 Task: In the  document effectivecs.odt Share this file with 'softage.6@softage.net' Make a copy of the file 'without changing the auto name' Delete the  copy of the file
Action: Mouse moved to (380, 363)
Screenshot: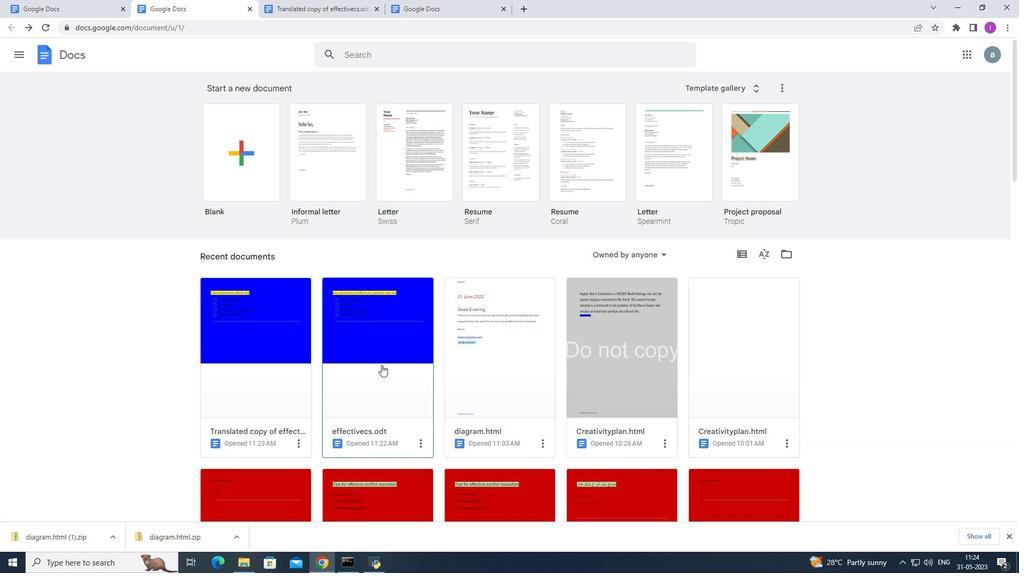 
Action: Mouse pressed left at (380, 363)
Screenshot: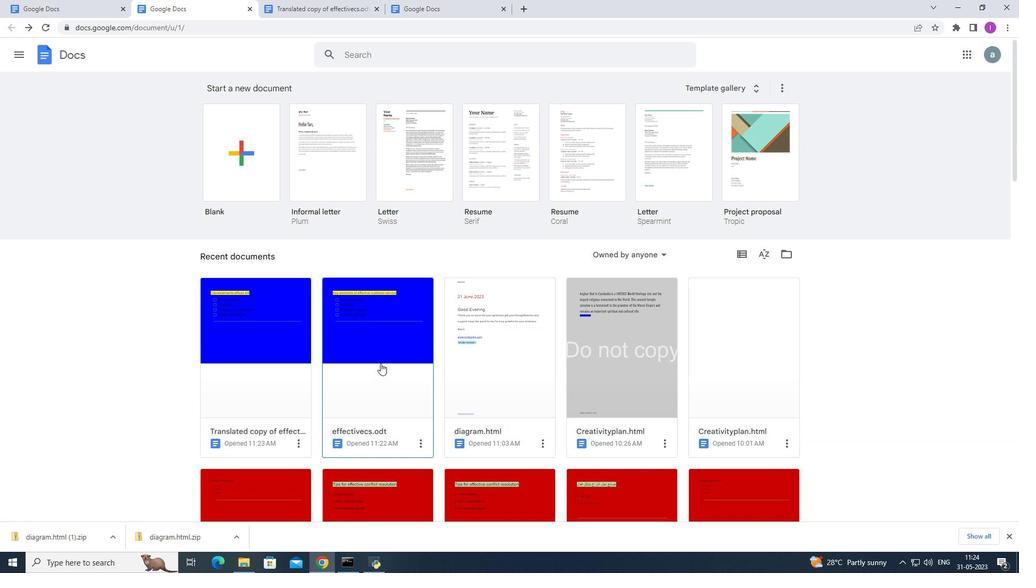 
Action: Mouse moved to (11, 25)
Screenshot: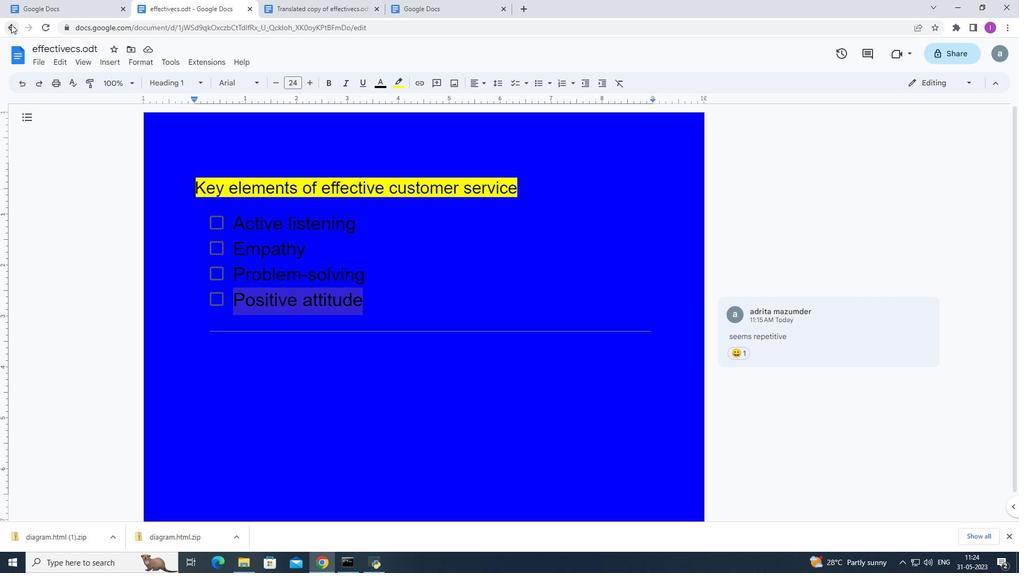 
Action: Mouse pressed left at (11, 25)
Screenshot: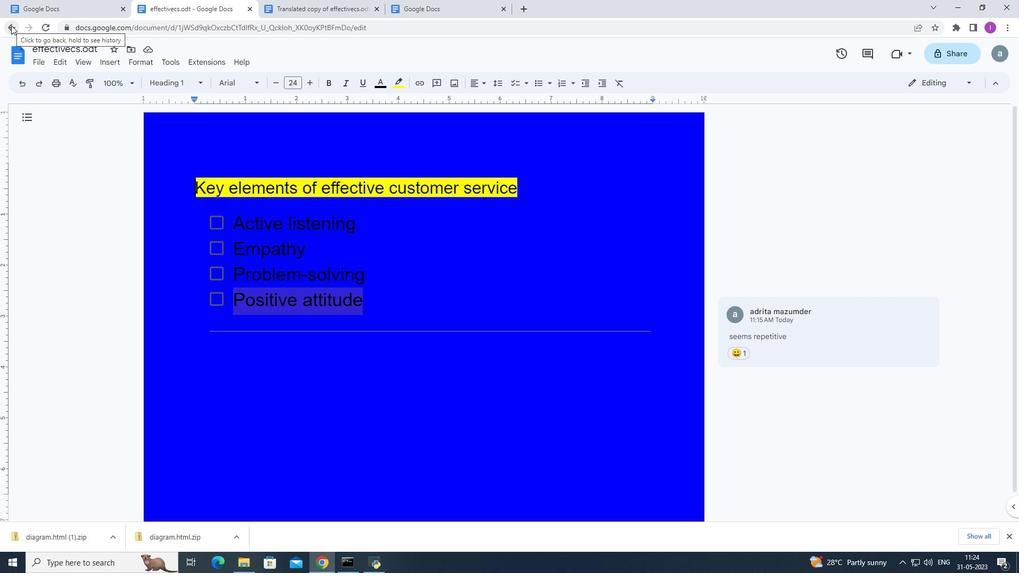 
Action: Mouse moved to (290, 351)
Screenshot: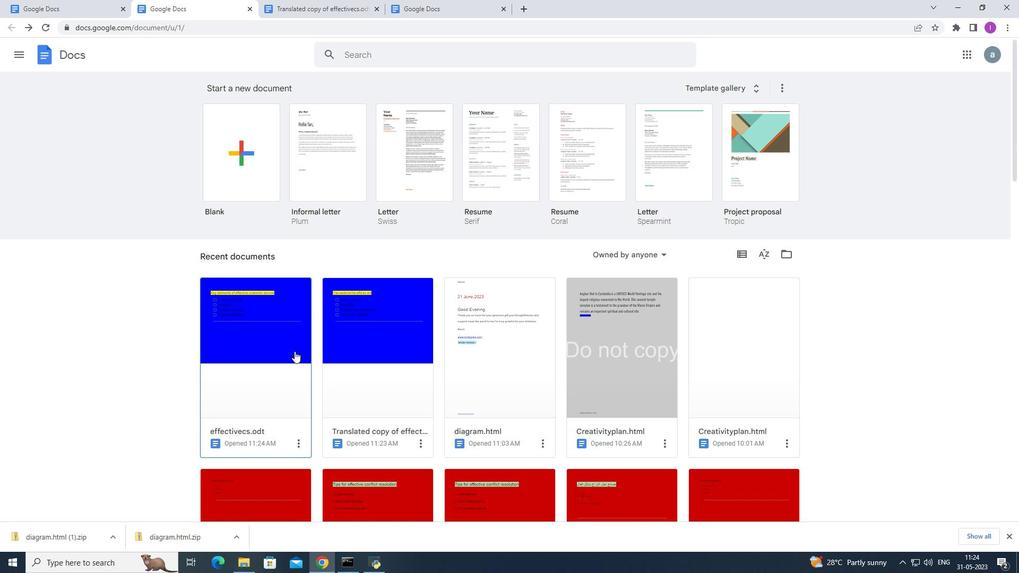 
Action: Mouse pressed left at (290, 351)
Screenshot: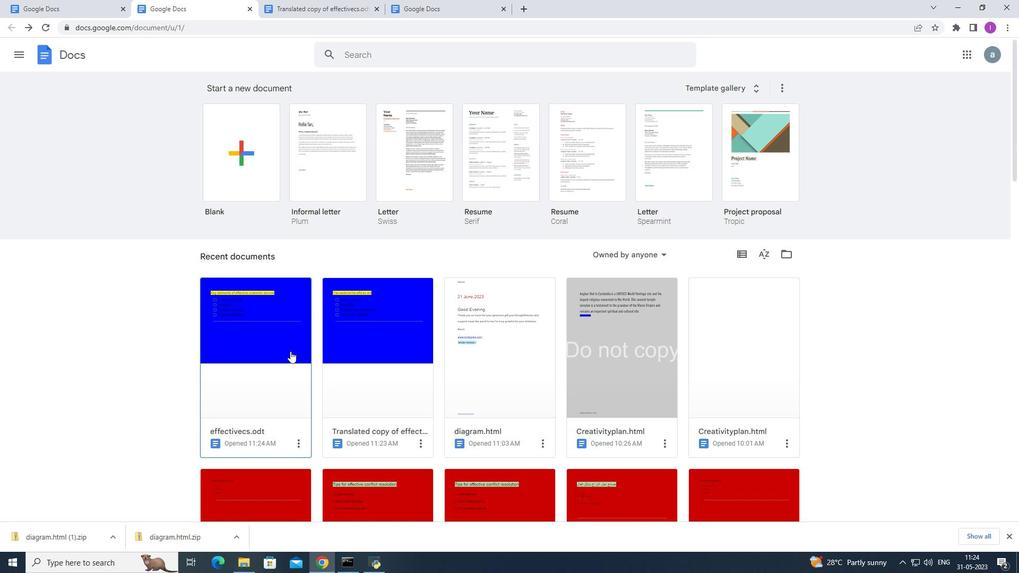 
Action: Mouse moved to (39, 60)
Screenshot: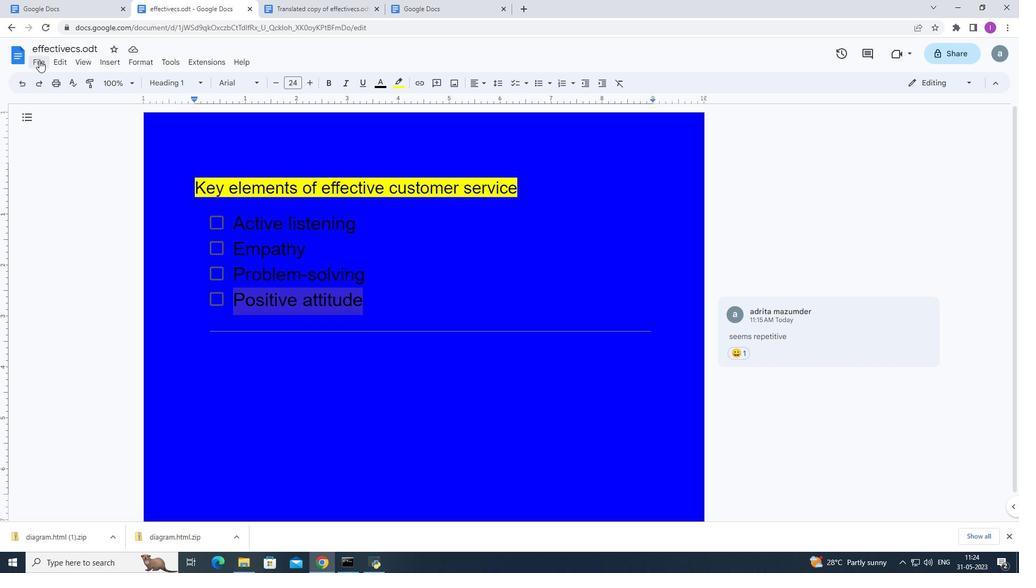 
Action: Mouse pressed left at (39, 60)
Screenshot: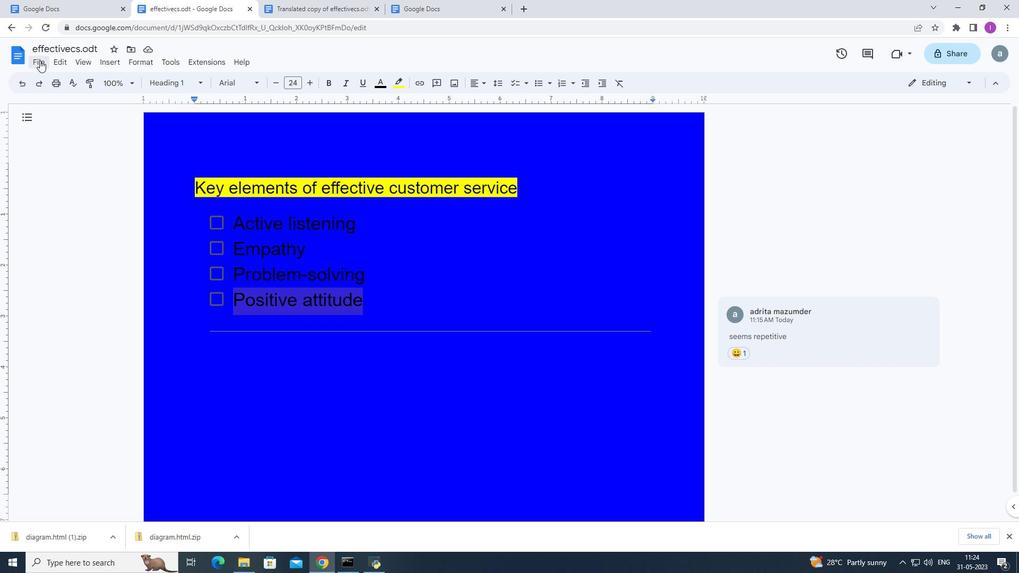 
Action: Mouse moved to (230, 142)
Screenshot: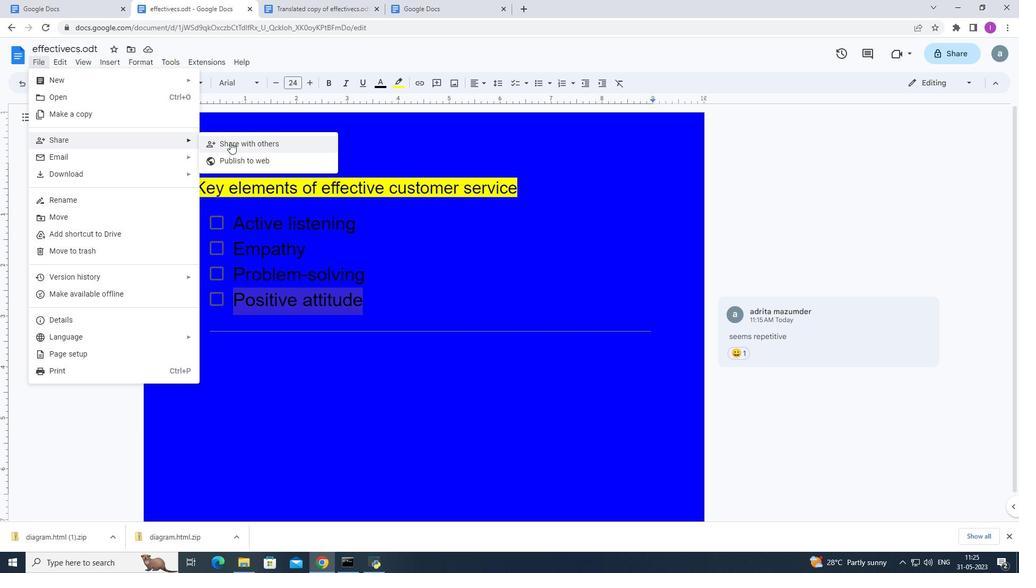 
Action: Mouse pressed left at (230, 142)
Screenshot: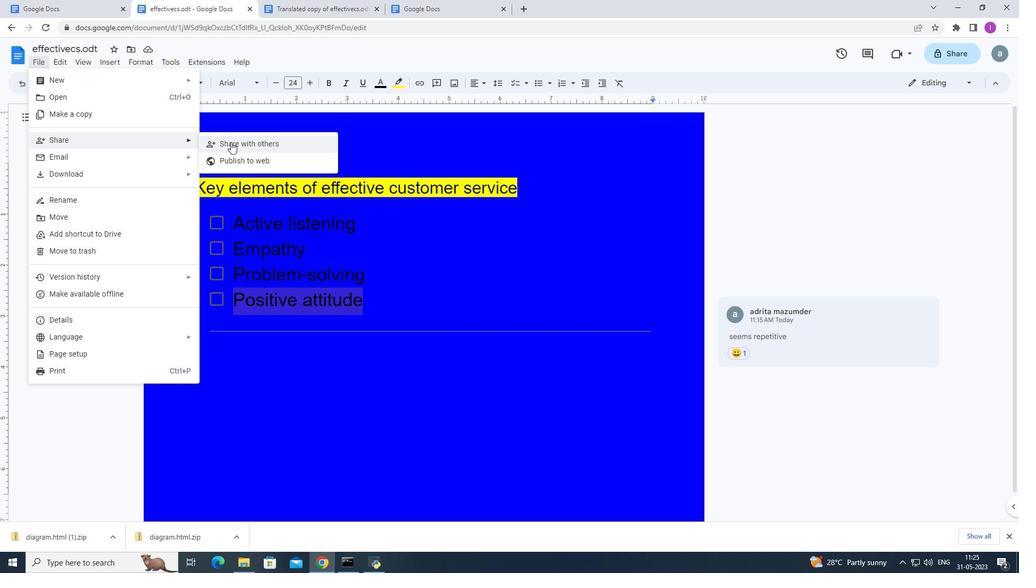 
Action: Mouse moved to (450, 227)
Screenshot: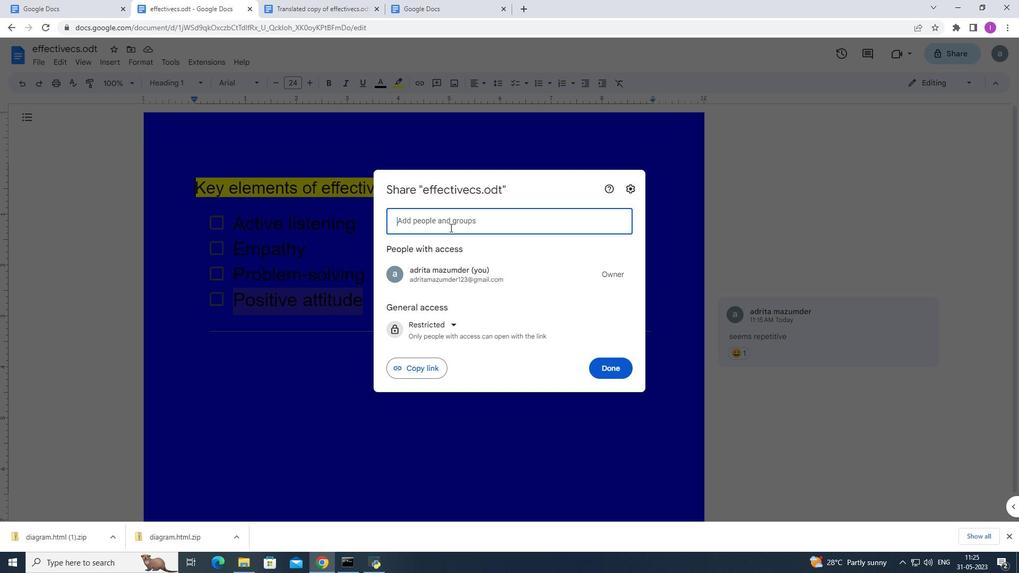 
Action: Key pressed so
Screenshot: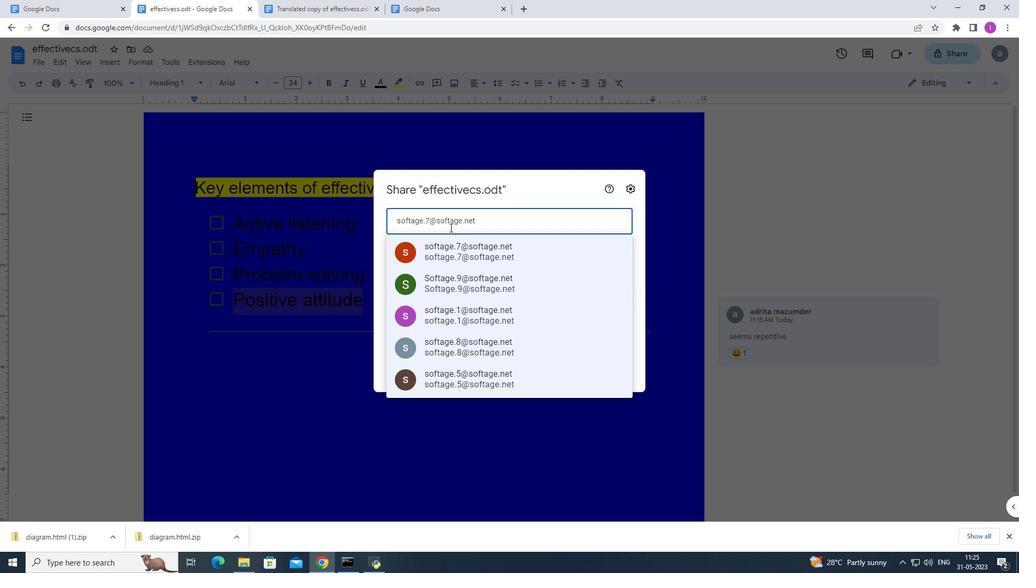 
Action: Mouse moved to (485, 224)
Screenshot: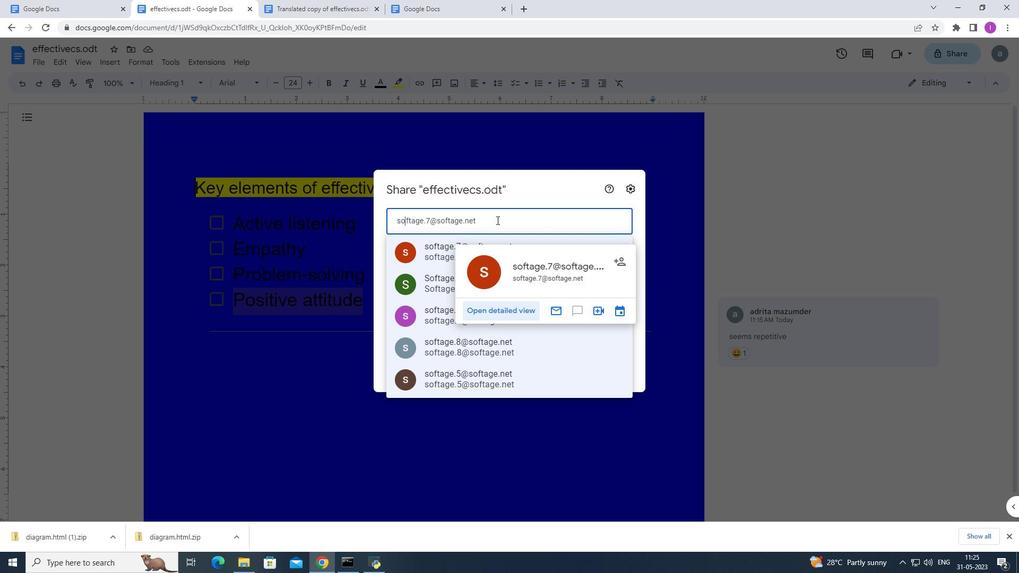 
Action: Mouse pressed left at (485, 224)
Screenshot: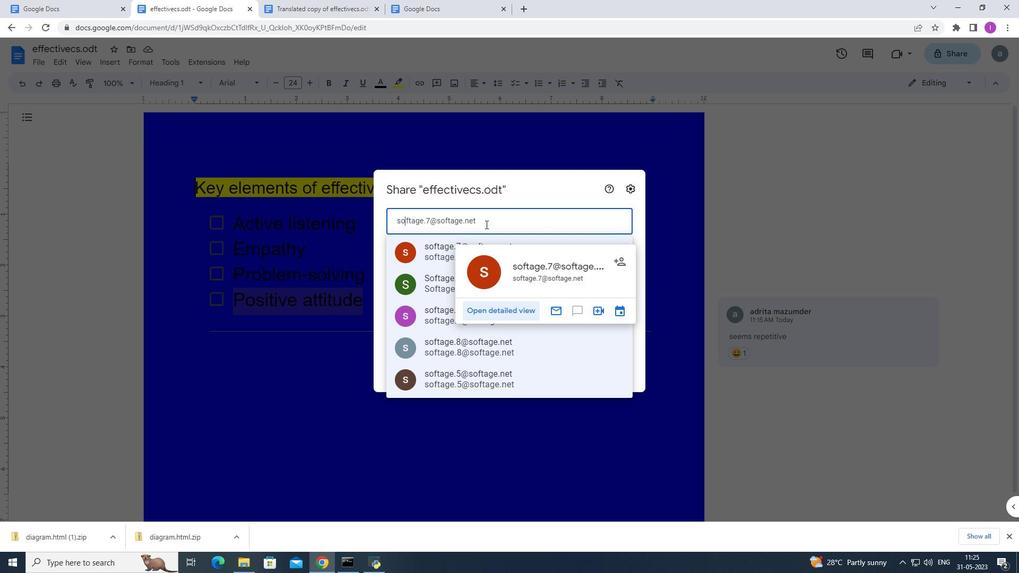
Action: Mouse moved to (484, 217)
Screenshot: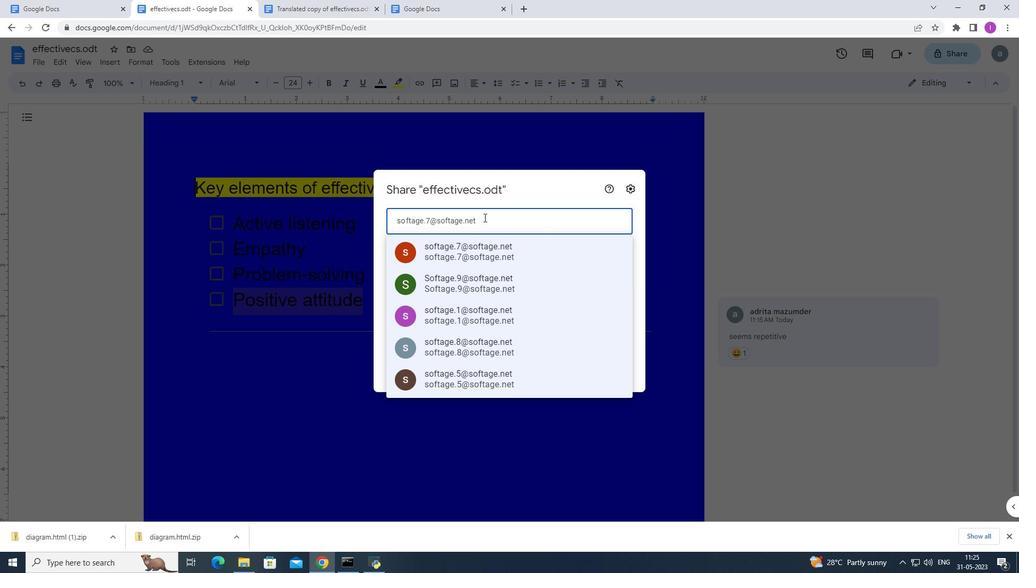 
Action: Mouse pressed left at (484, 217)
Screenshot: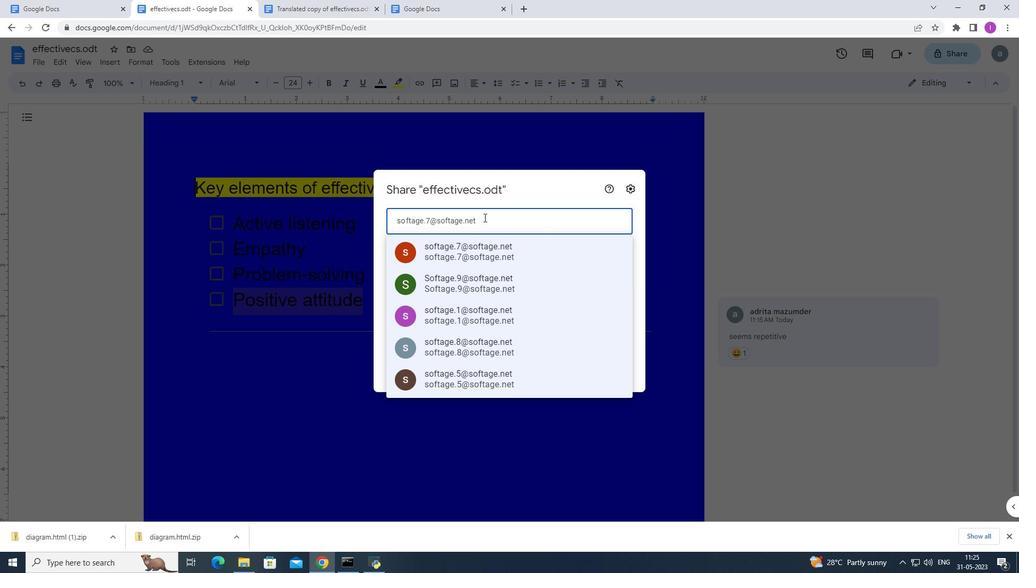 
Action: Mouse moved to (478, 217)
Screenshot: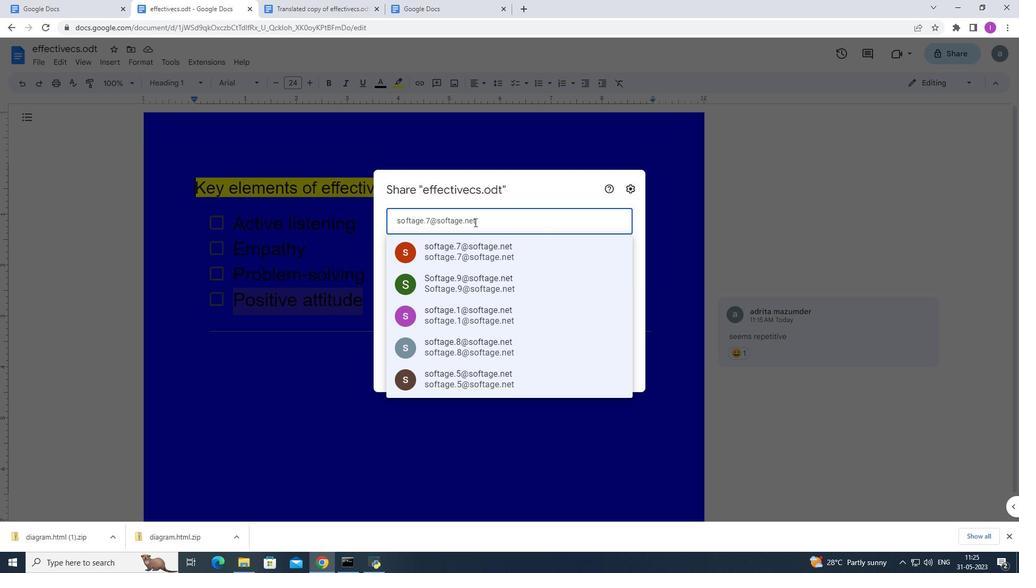 
Action: Mouse pressed left at (478, 217)
Screenshot: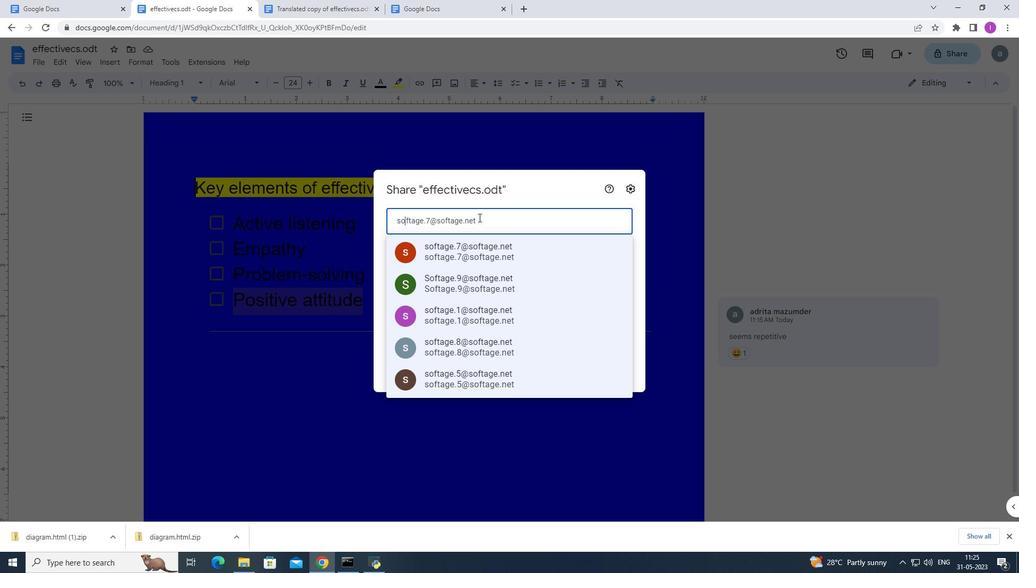 
Action: Mouse moved to (452, 220)
Screenshot: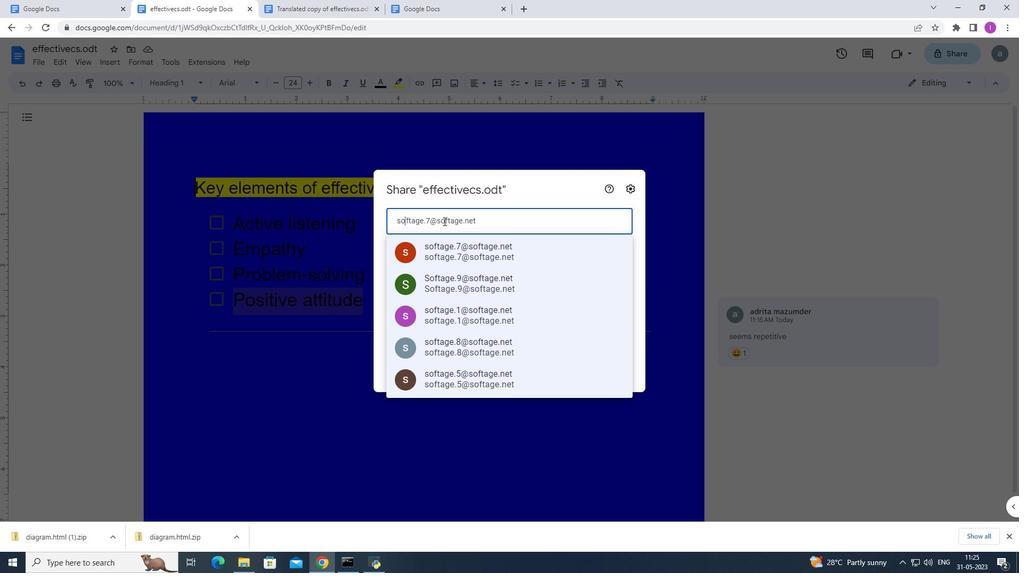 
Action: Mouse pressed left at (452, 220)
Screenshot: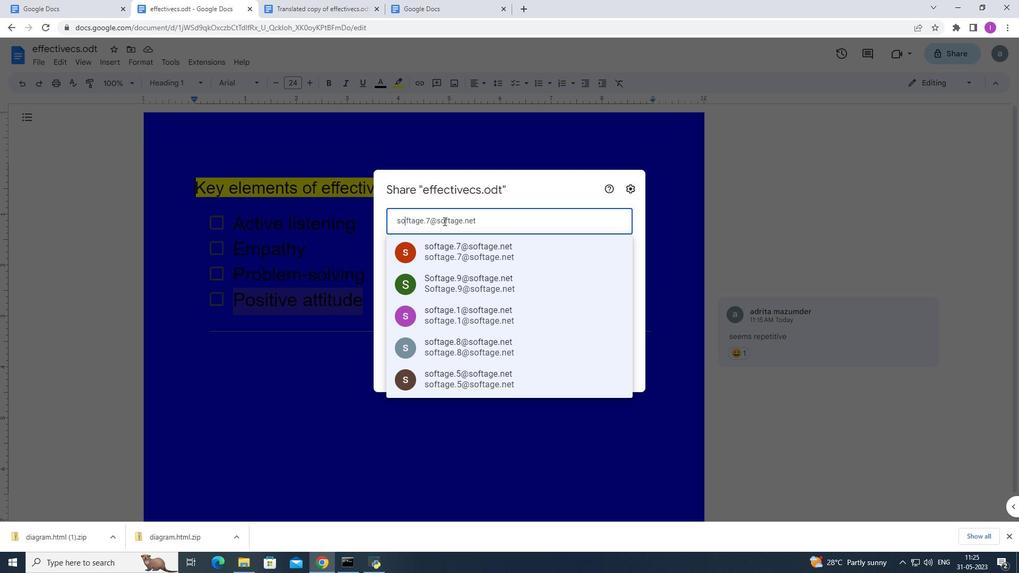 
Action: Mouse pressed left at (452, 220)
Screenshot: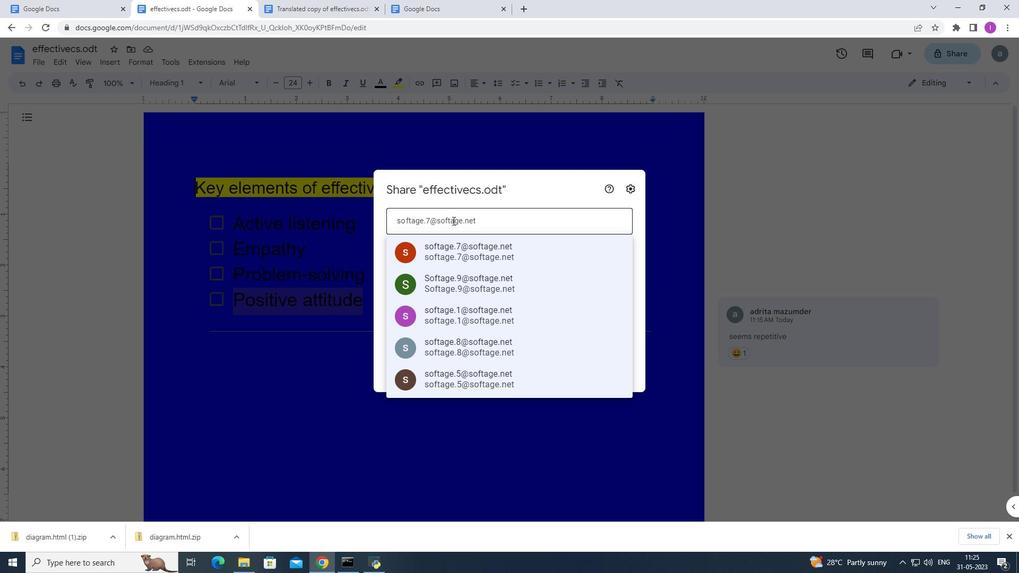 
Action: Mouse moved to (476, 219)
Screenshot: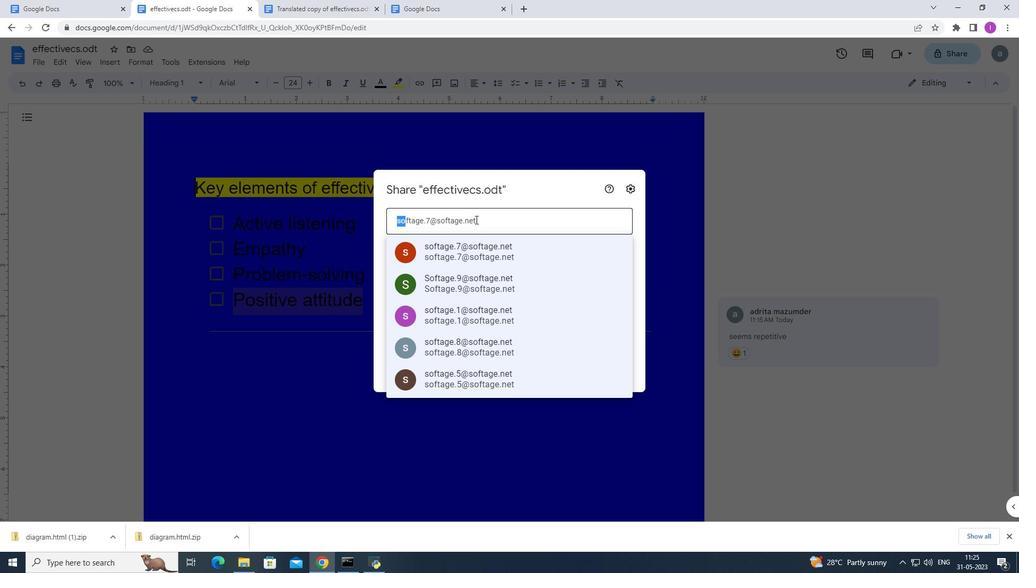 
Action: Mouse pressed left at (476, 219)
Screenshot: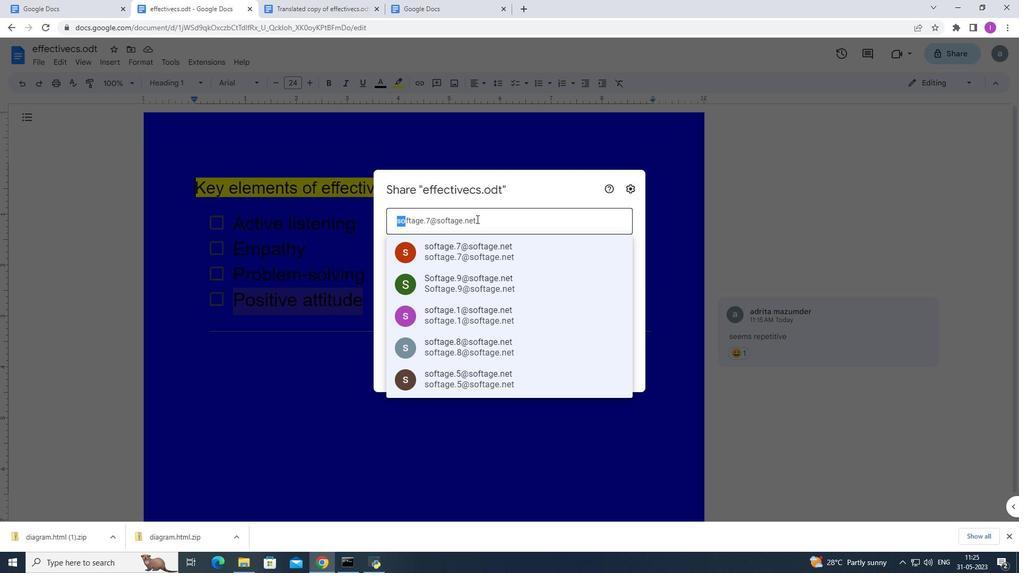 
Action: Mouse moved to (775, 233)
Screenshot: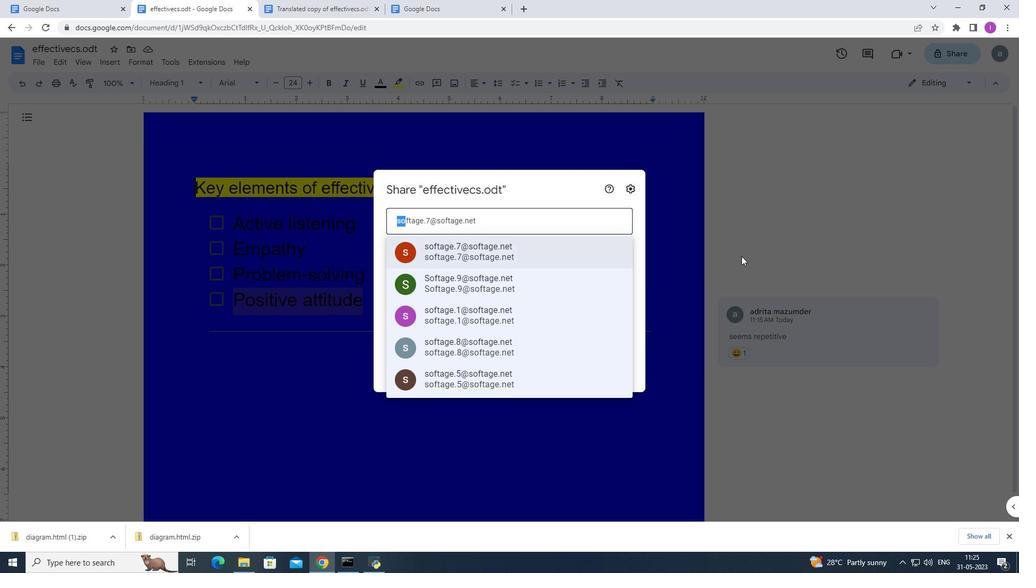 
Action: Key pressed ss
Screenshot: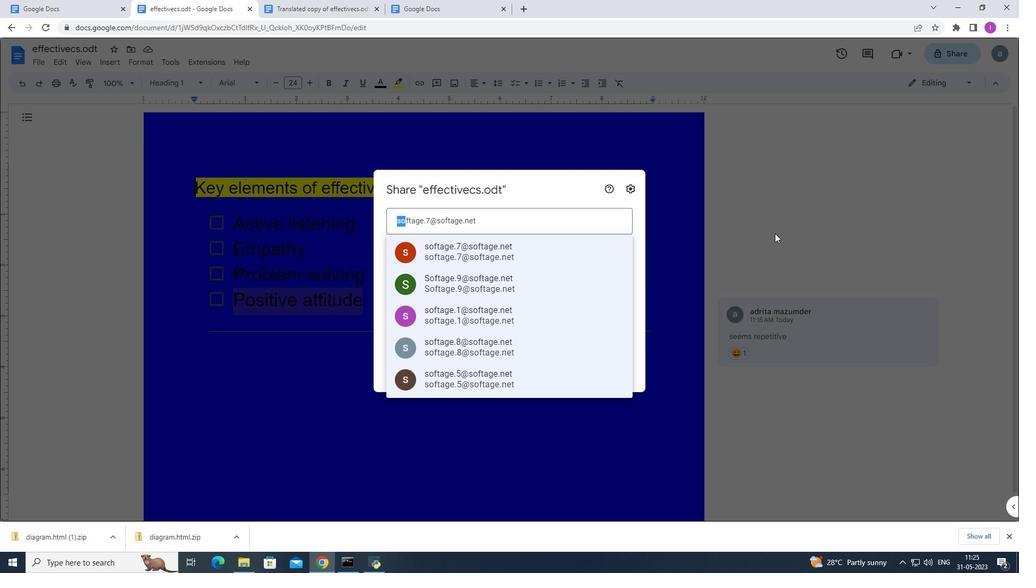 
Action: Mouse moved to (483, 218)
Screenshot: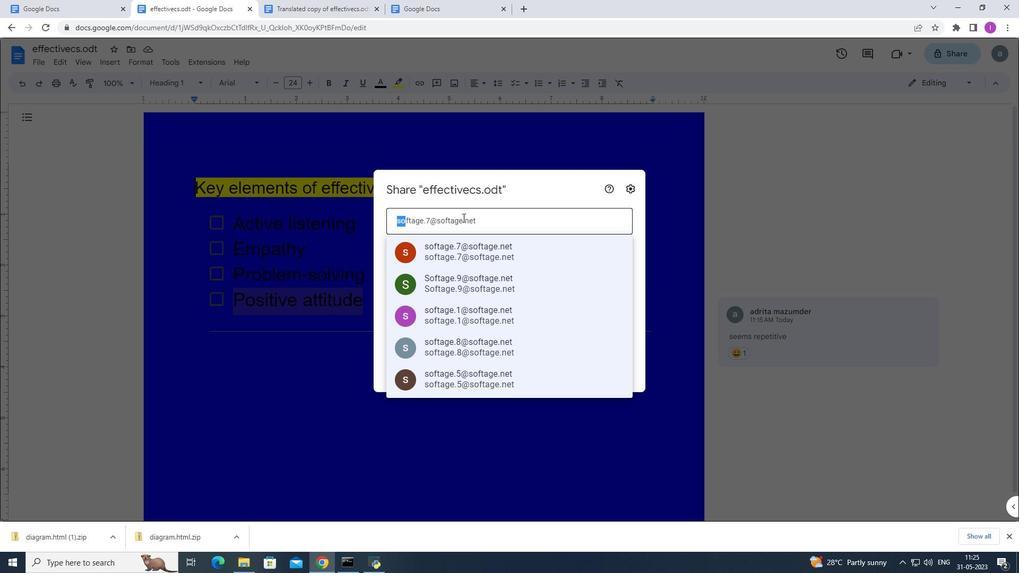 
Action: Mouse pressed left at (483, 218)
Screenshot: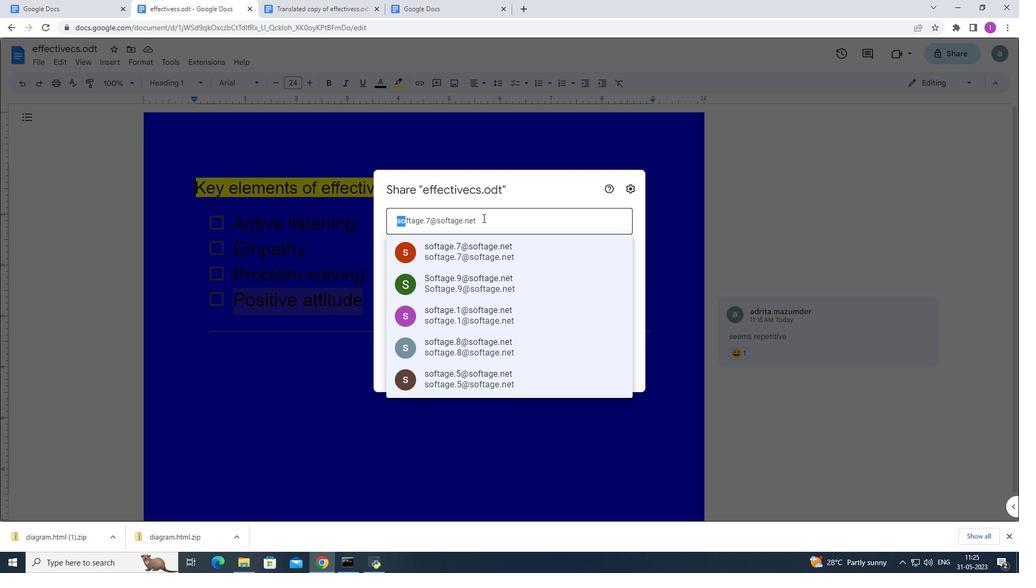 
Action: Mouse moved to (462, 220)
Screenshot: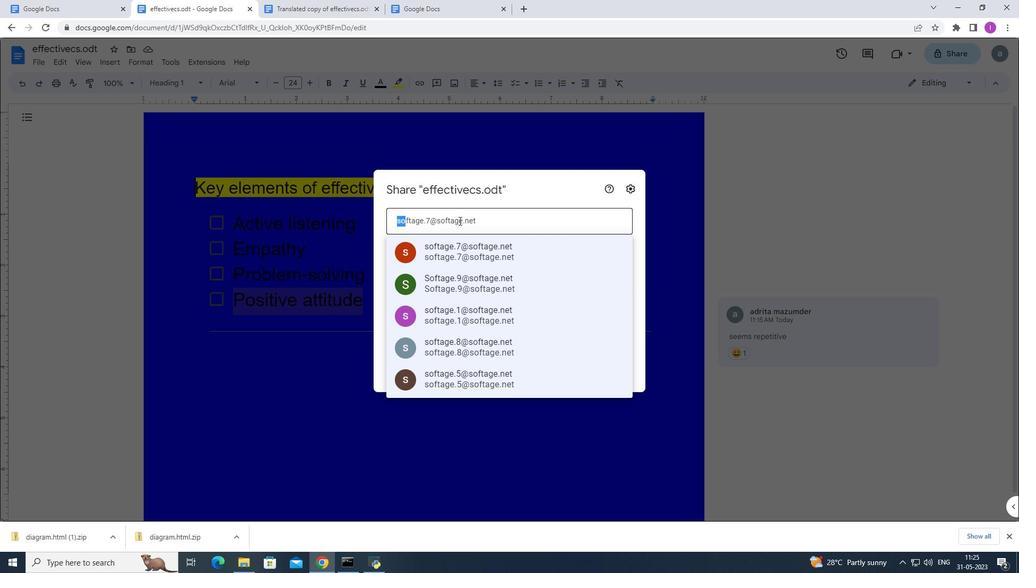 
Action: Mouse pressed left at (462, 220)
Screenshot: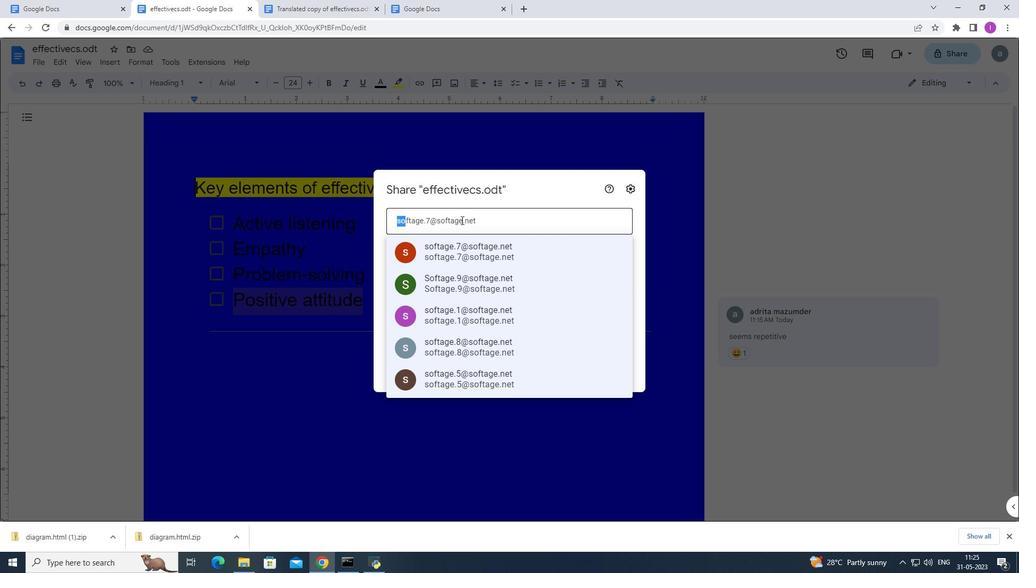 
Action: Mouse pressed left at (462, 220)
Screenshot: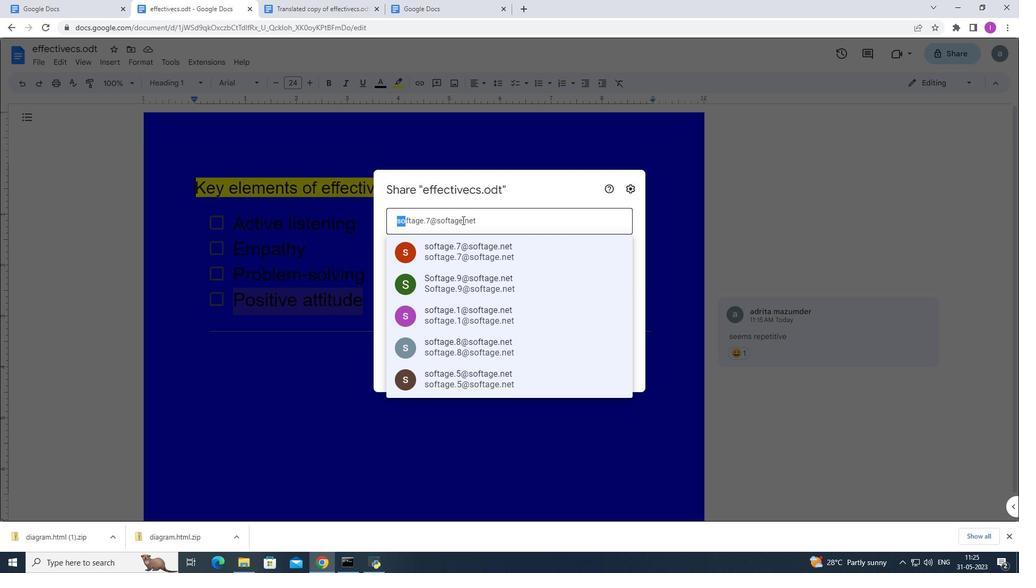 
Action: Mouse moved to (484, 220)
Screenshot: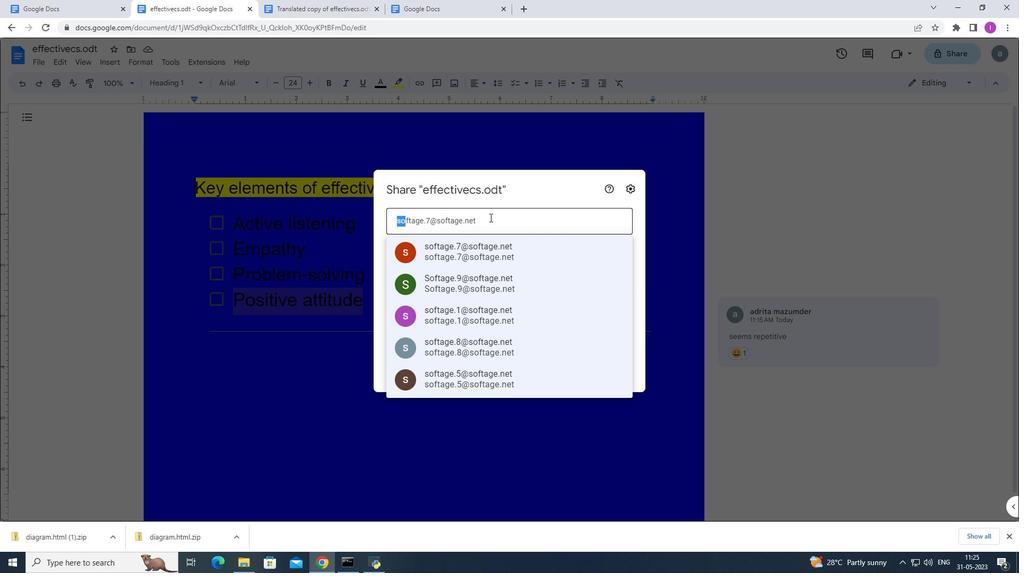 
Action: Mouse pressed left at (484, 220)
Screenshot: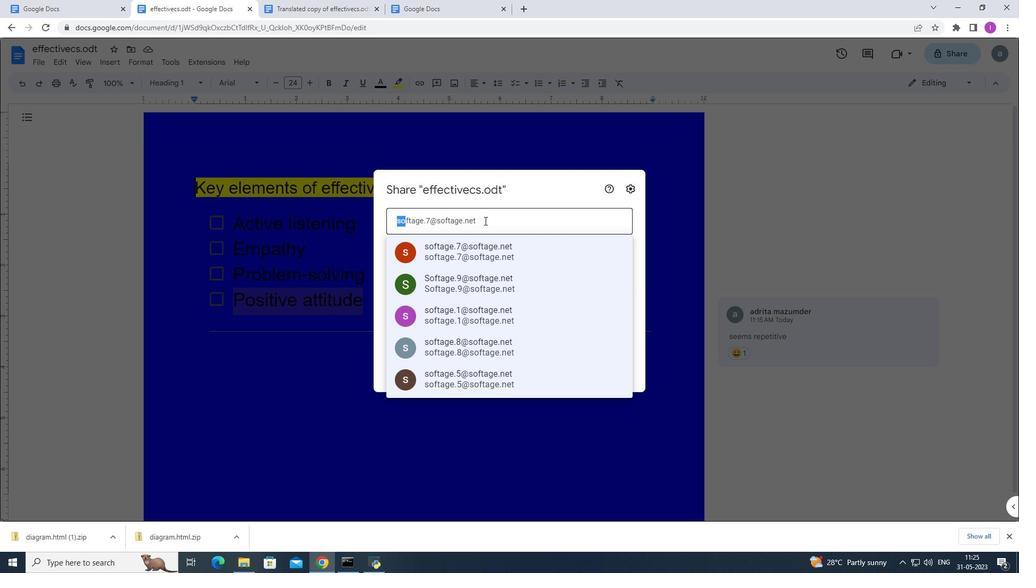 
Action: Mouse pressed left at (484, 220)
Screenshot: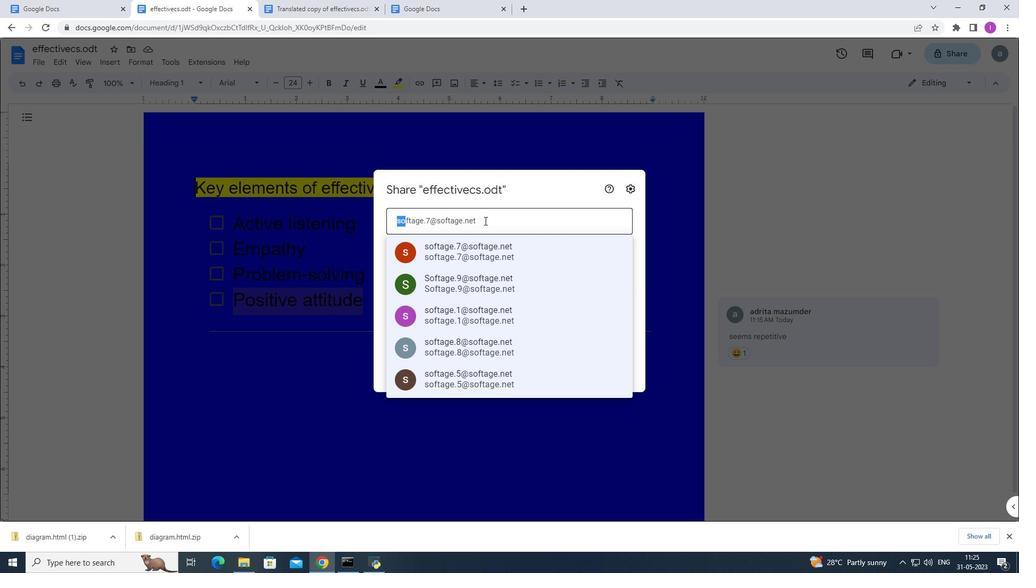 
Action: Mouse moved to (482, 221)
Screenshot: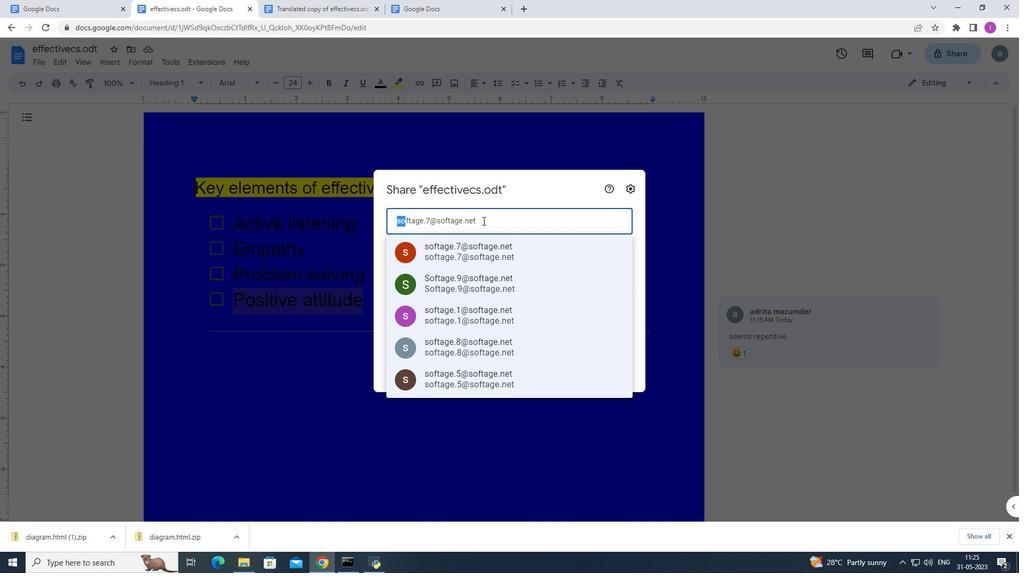 
Action: Mouse pressed left at (482, 221)
Screenshot: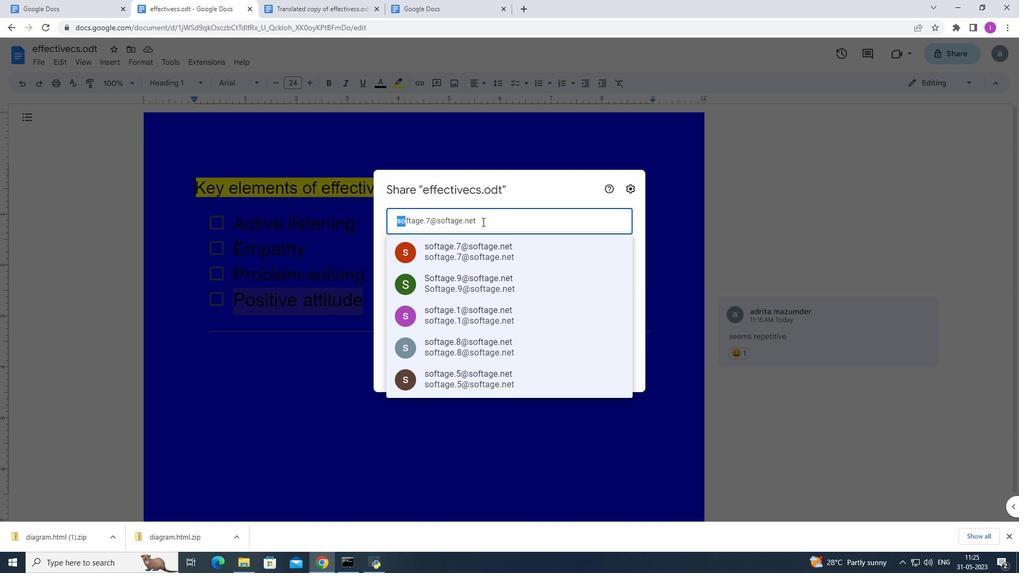 
Action: Mouse moved to (415, 219)
Screenshot: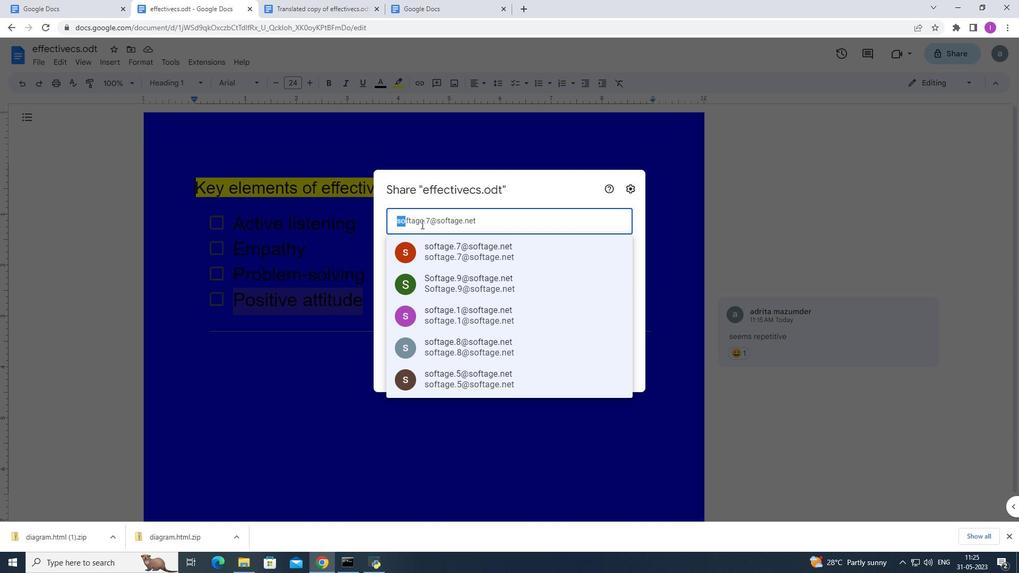 
Action: Mouse pressed left at (415, 219)
Screenshot: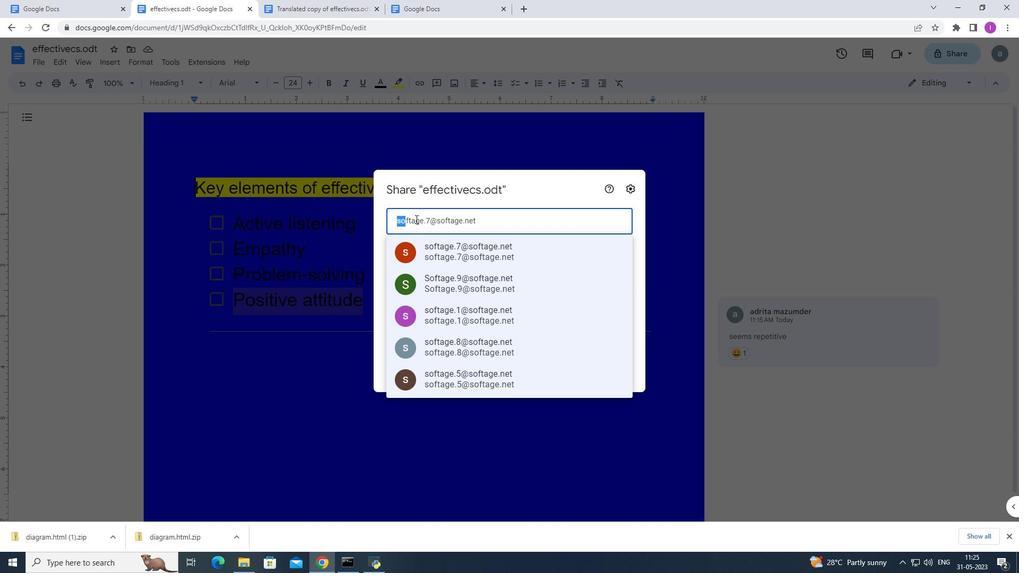 
Action: Mouse moved to (474, 219)
Screenshot: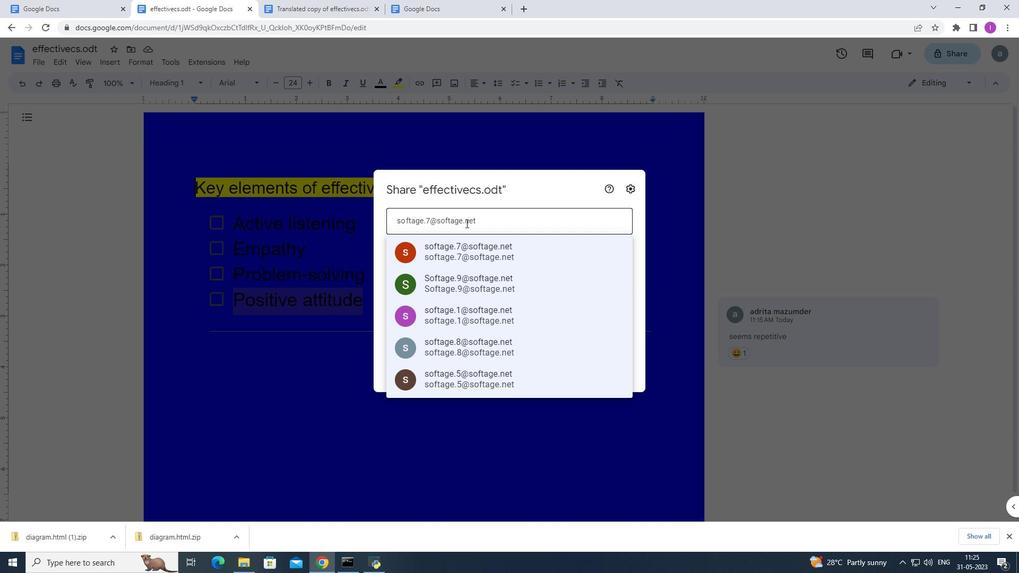 
Action: Mouse pressed left at (474, 219)
Screenshot: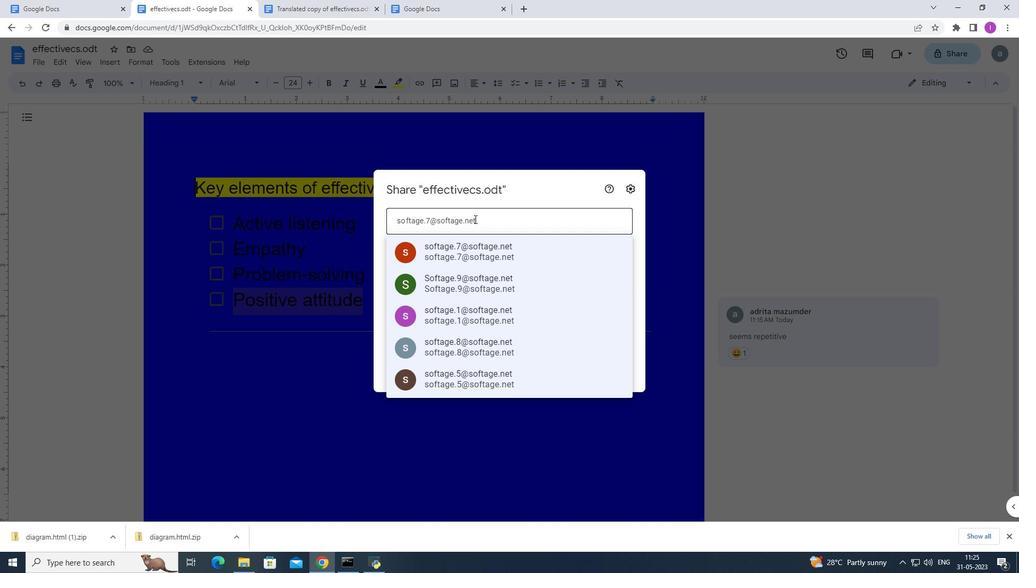 
Action: Mouse pressed left at (474, 219)
Screenshot: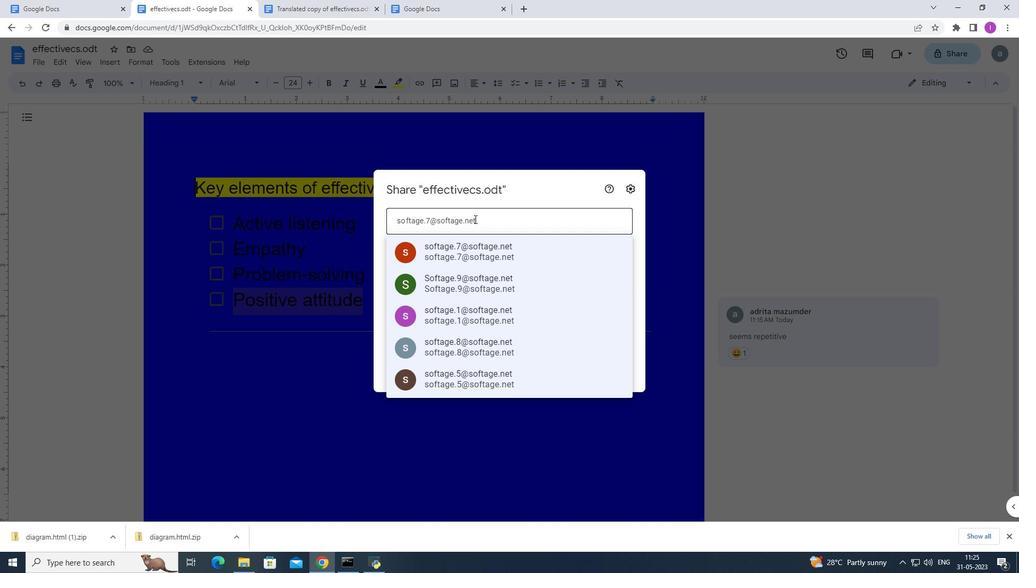
Action: Mouse moved to (492, 218)
Screenshot: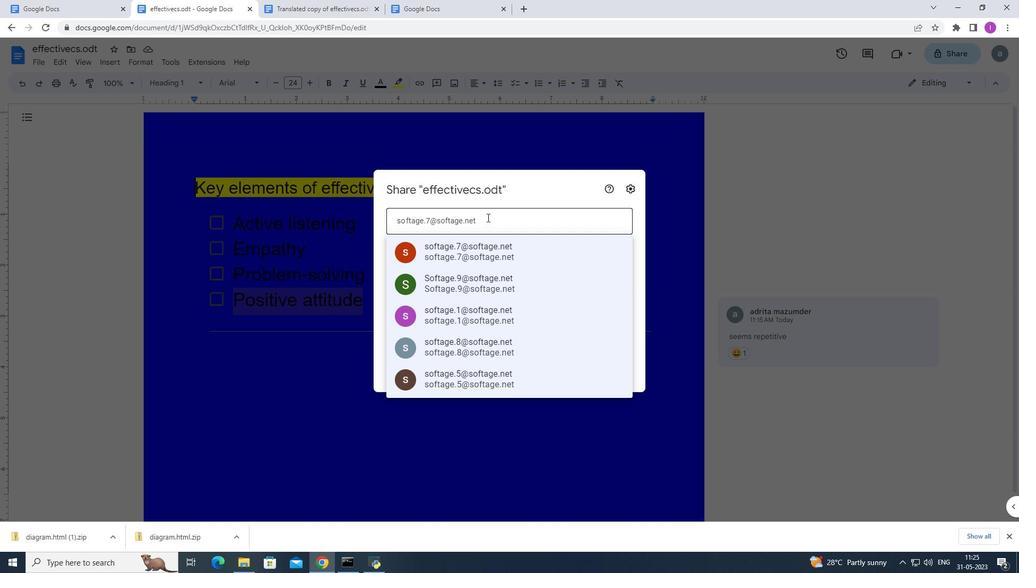 
Action: Key pressed s
Screenshot: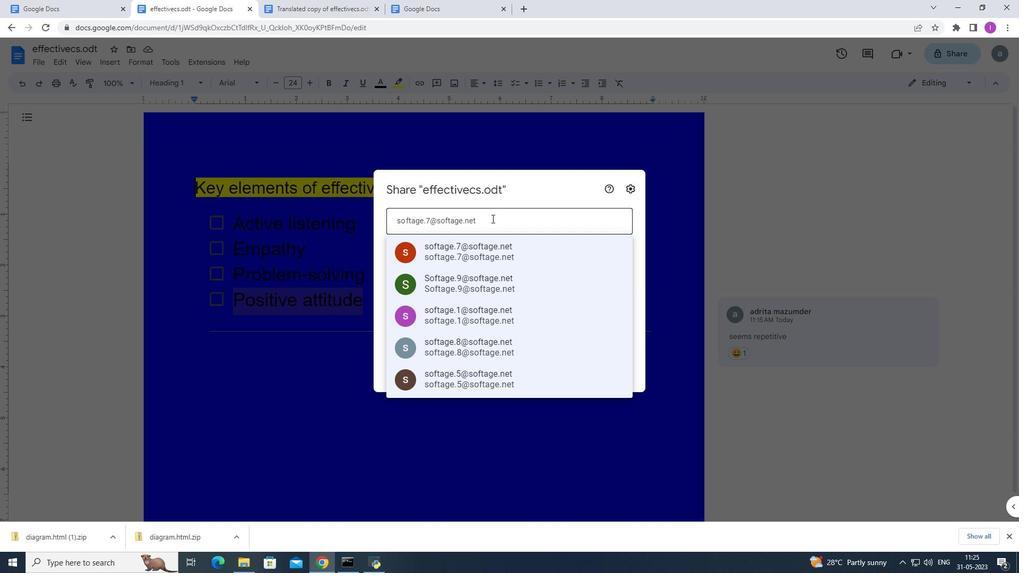 
Action: Mouse moved to (518, 269)
Screenshot: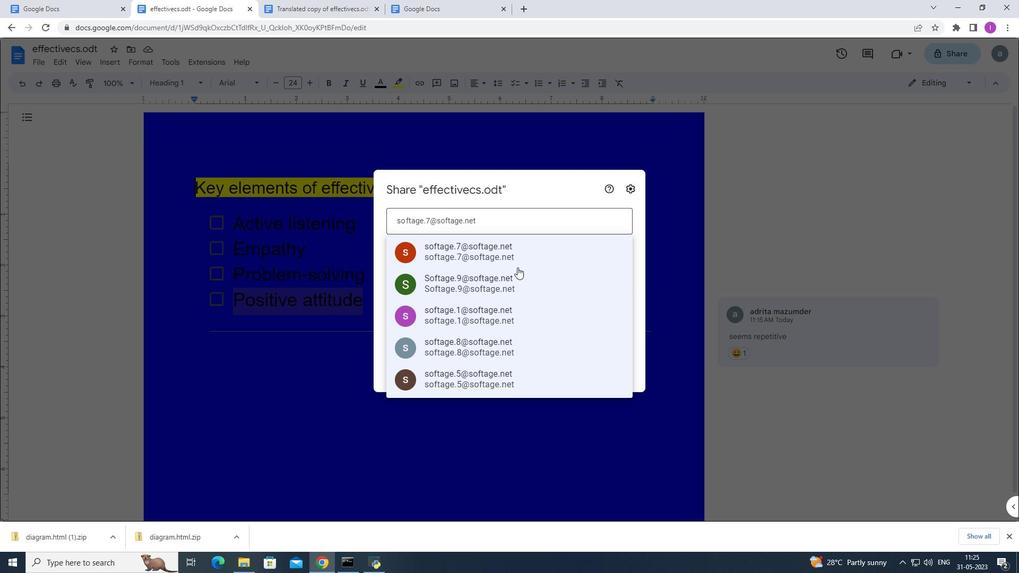 
Action: Mouse scrolled (518, 268) with delta (0, 0)
Screenshot: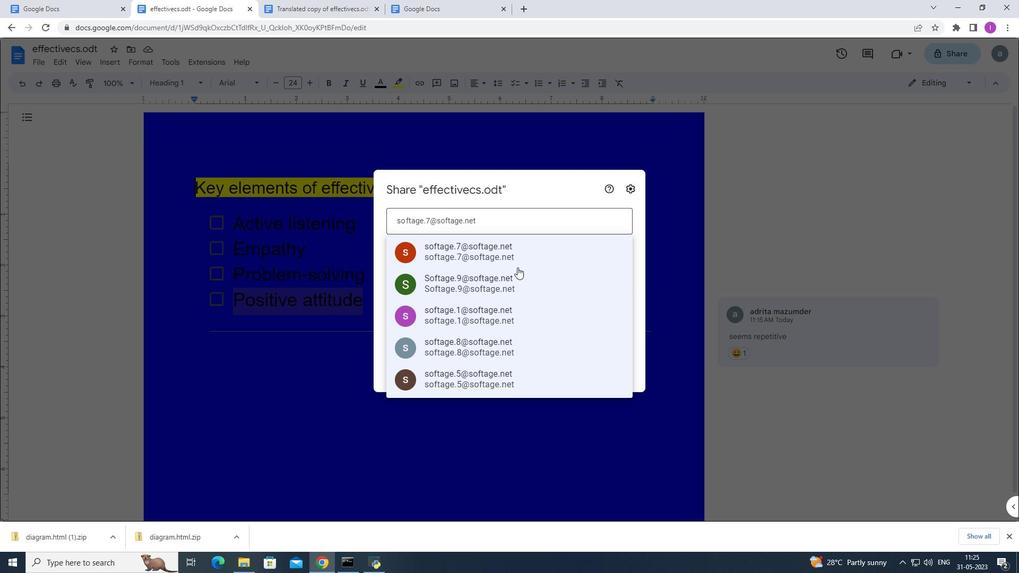 
Action: Mouse moved to (519, 270)
Screenshot: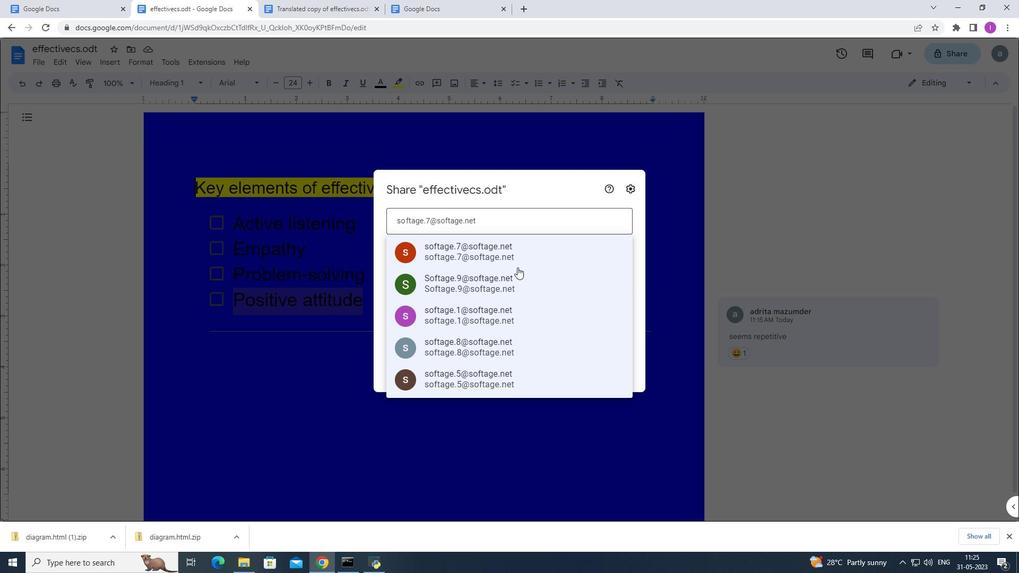 
Action: Mouse scrolled (519, 269) with delta (0, 0)
Screenshot: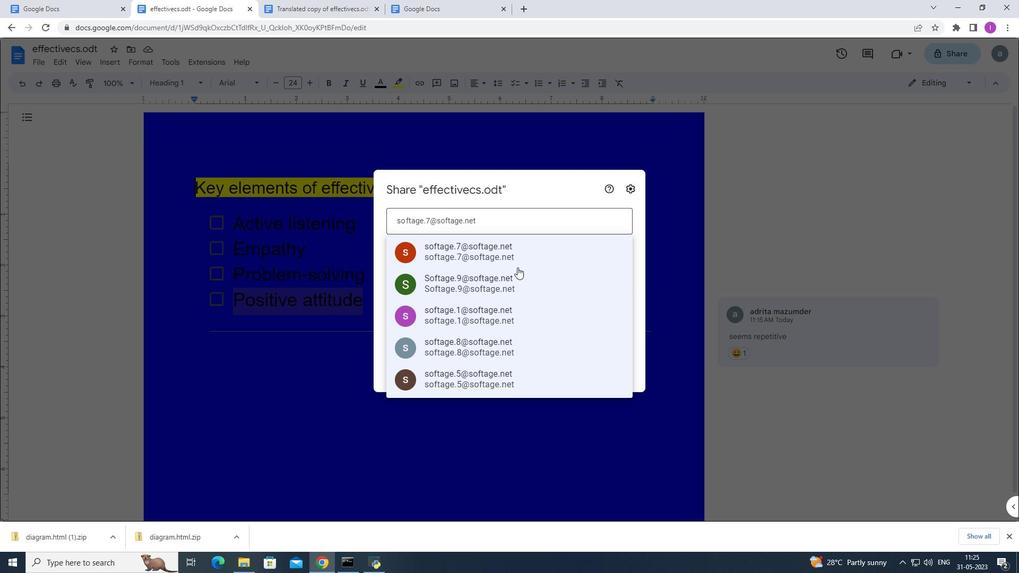 
Action: Mouse moved to (480, 224)
Screenshot: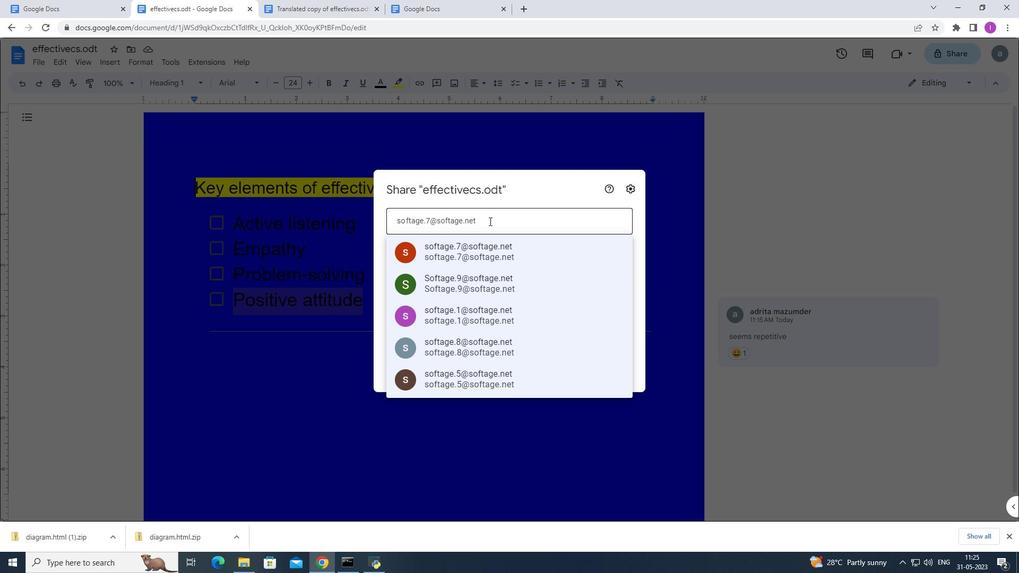 
Action: Mouse pressed left at (480, 224)
Screenshot: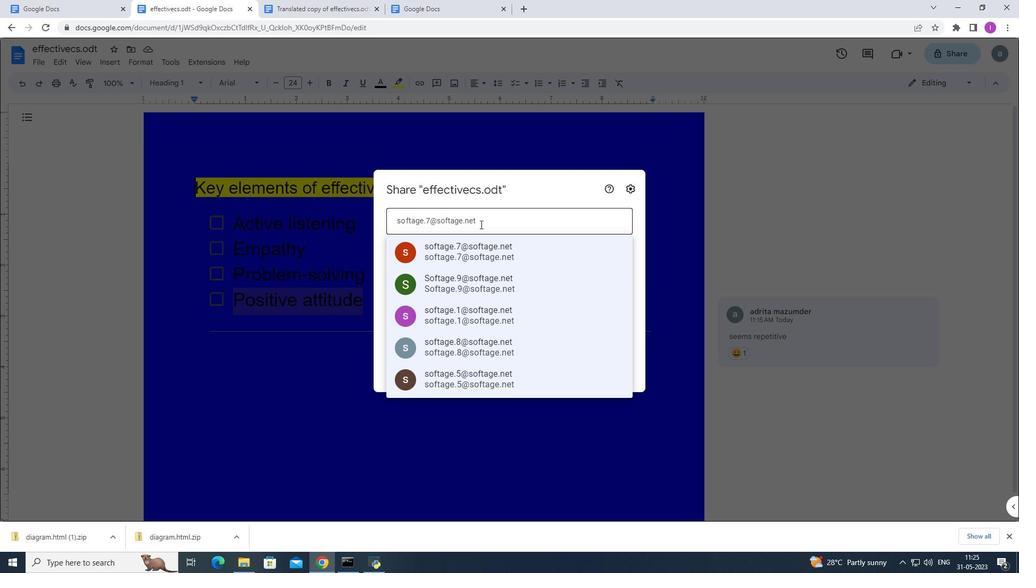 
Action: Mouse moved to (491, 227)
Screenshot: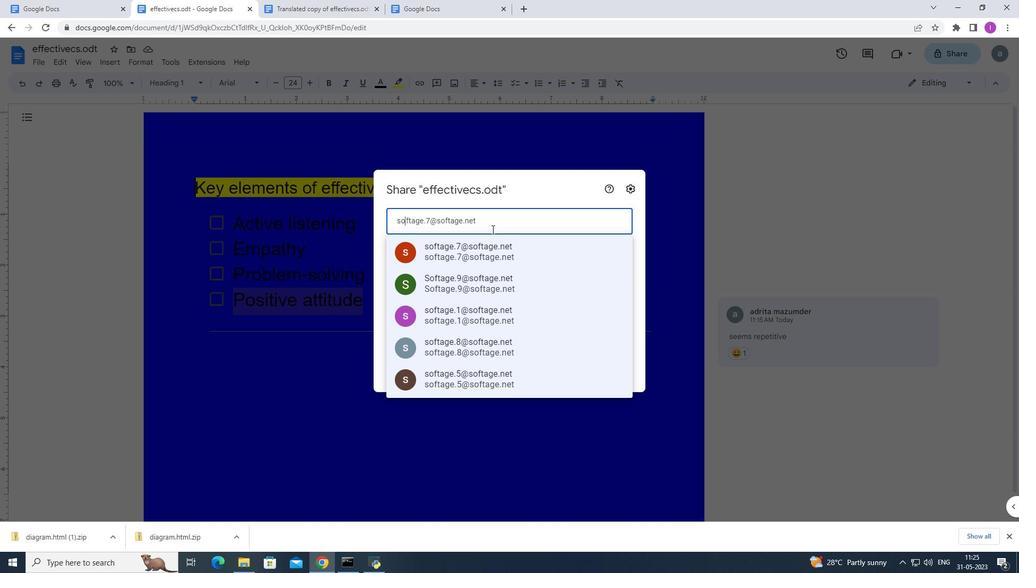 
Action: Mouse pressed left at (491, 227)
Screenshot: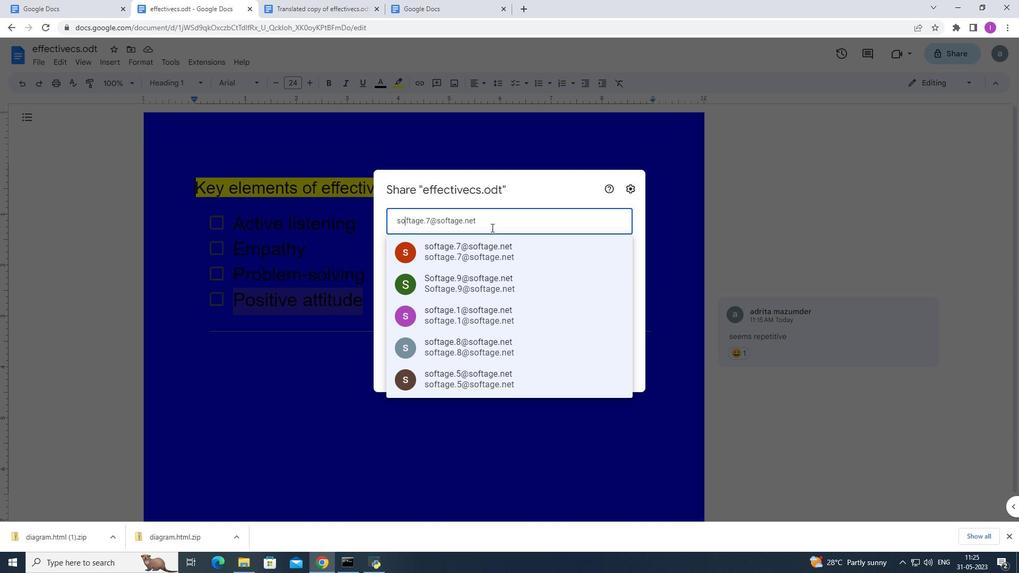 
Action: Mouse moved to (477, 221)
Screenshot: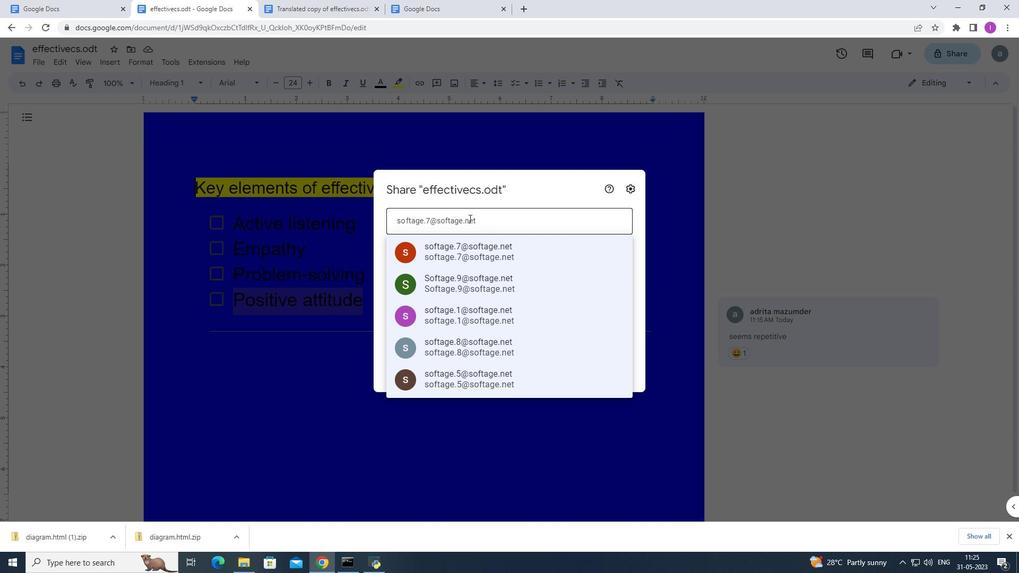 
Action: Mouse pressed left at (477, 221)
Screenshot: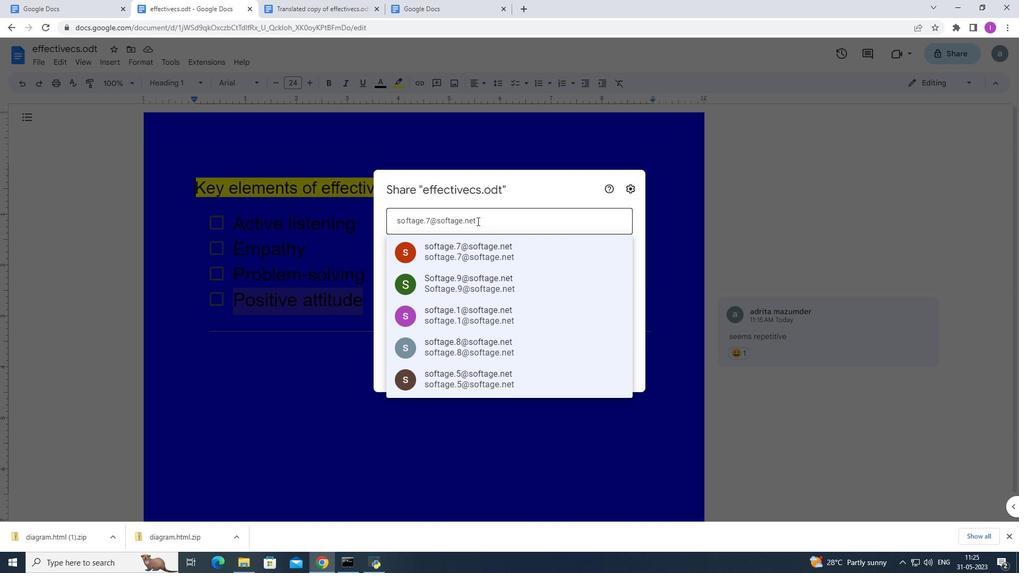 
Action: Mouse moved to (518, 226)
Screenshot: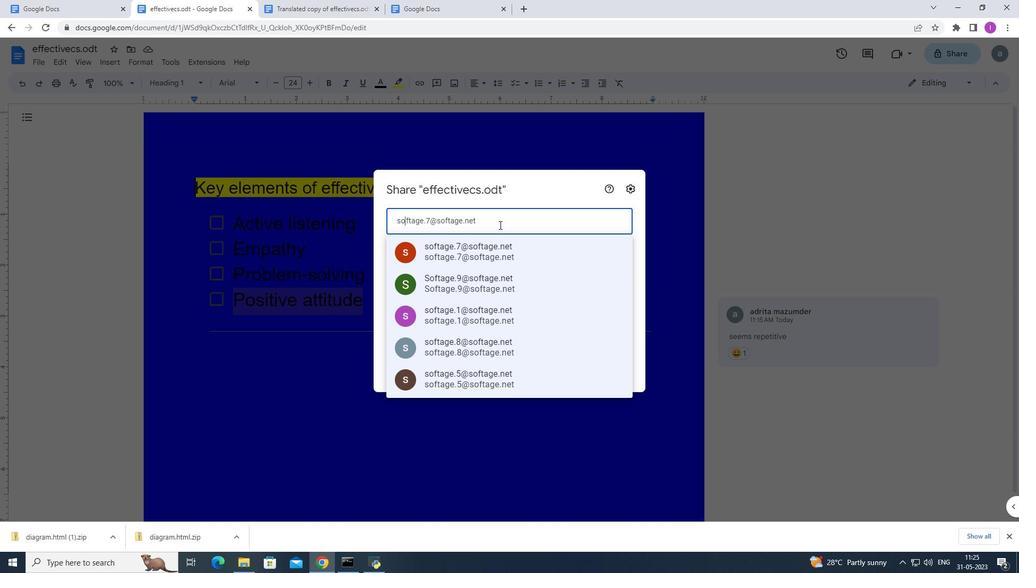 
Action: Mouse pressed left at (518, 226)
Screenshot: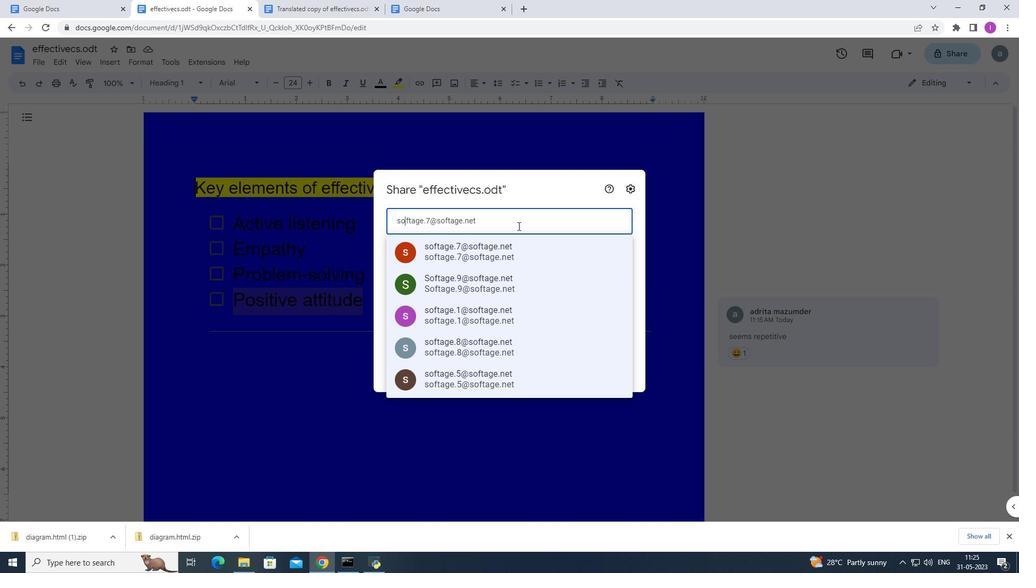 
Action: Mouse pressed left at (518, 226)
Screenshot: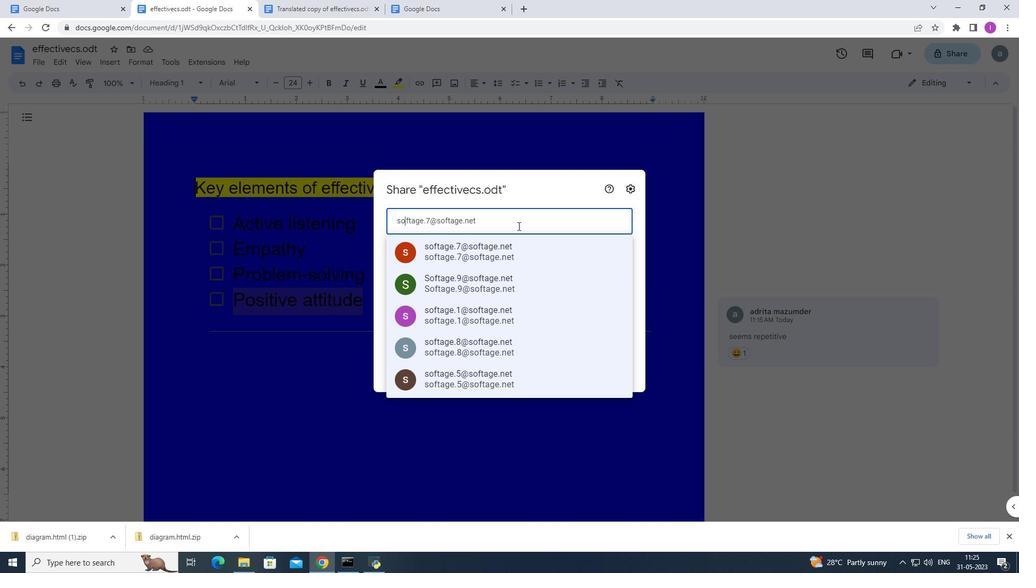 
Action: Mouse pressed left at (518, 226)
Screenshot: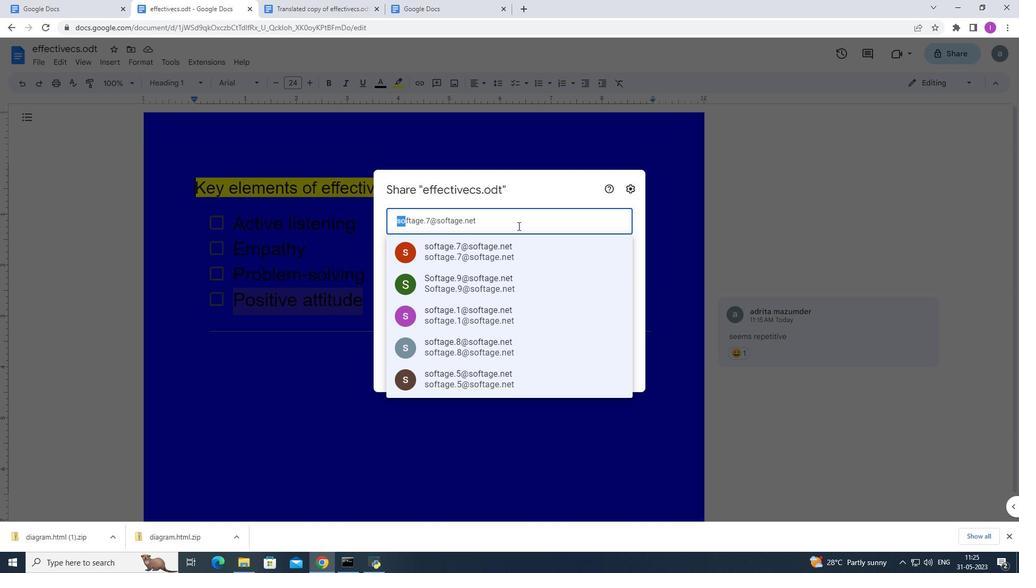 
Action: Mouse pressed left at (518, 226)
Screenshot: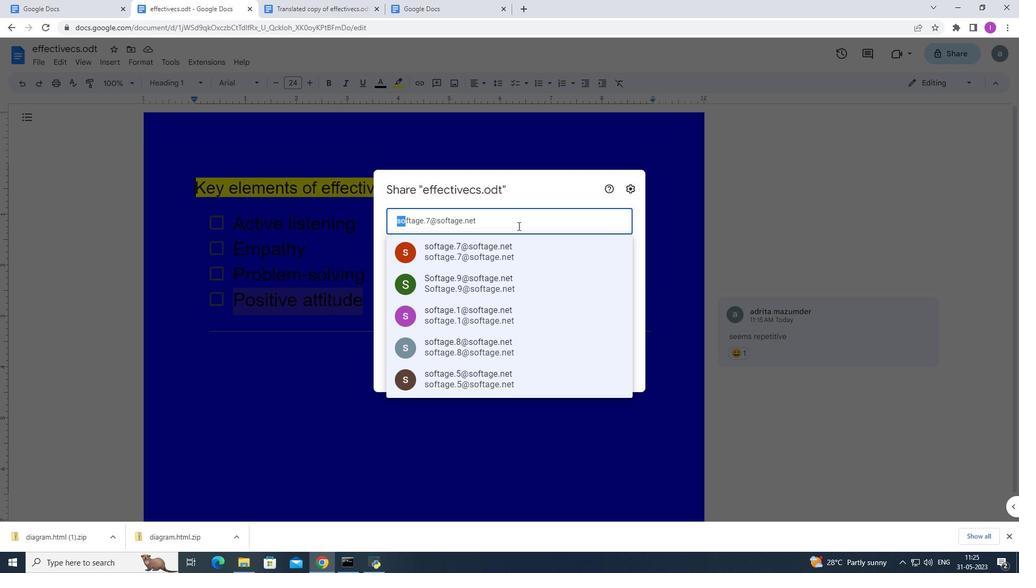 
Action: Mouse moved to (459, 219)
Screenshot: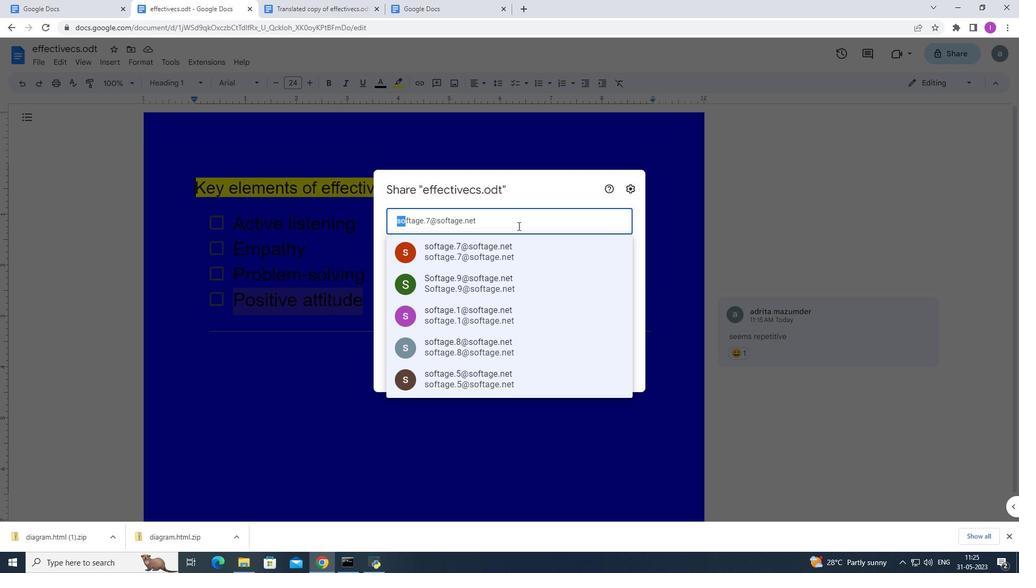 
Action: Mouse pressed left at (459, 219)
Screenshot: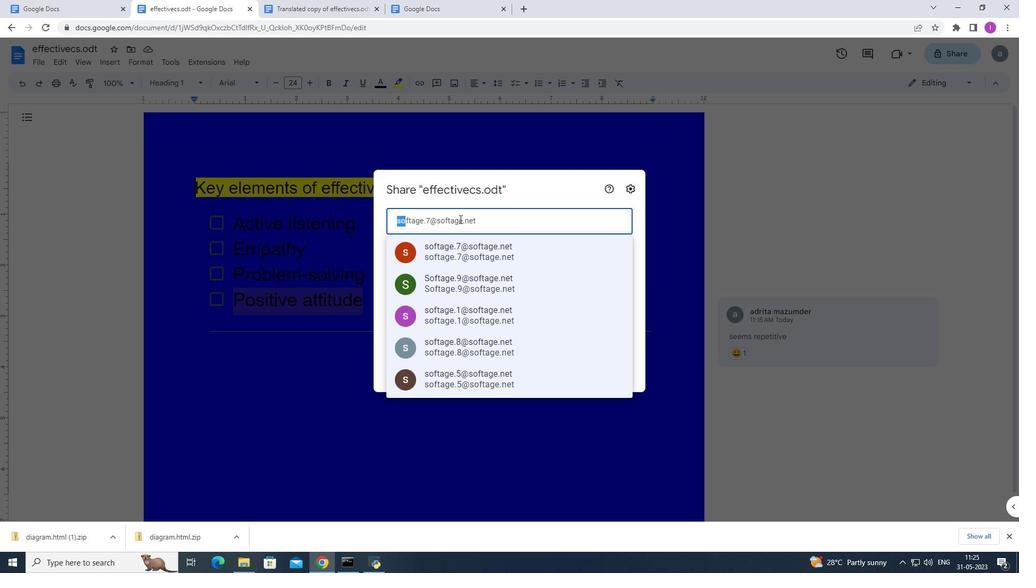 
Action: Mouse moved to (715, 188)
Screenshot: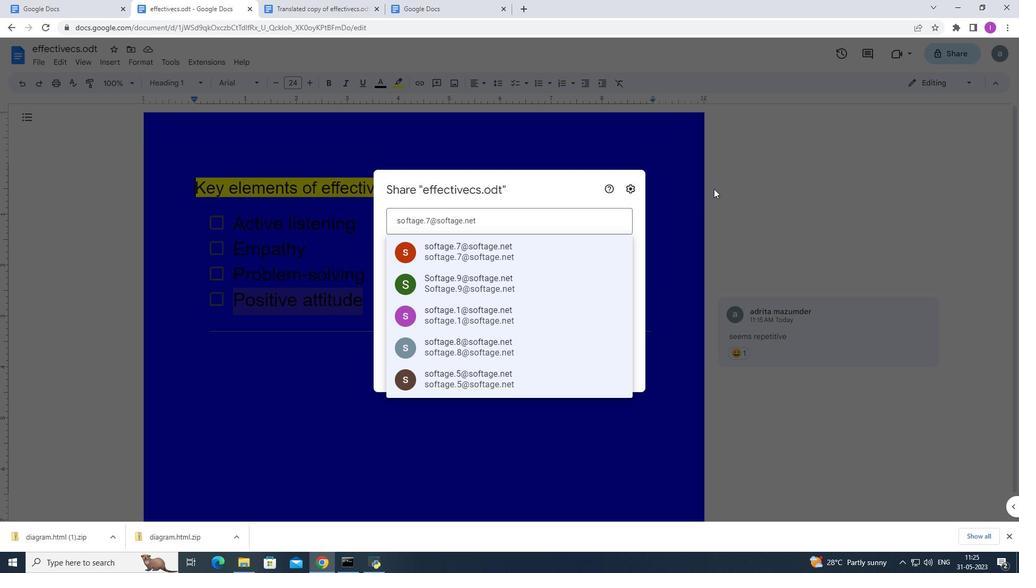 
Action: Mouse pressed left at (715, 188)
Screenshot: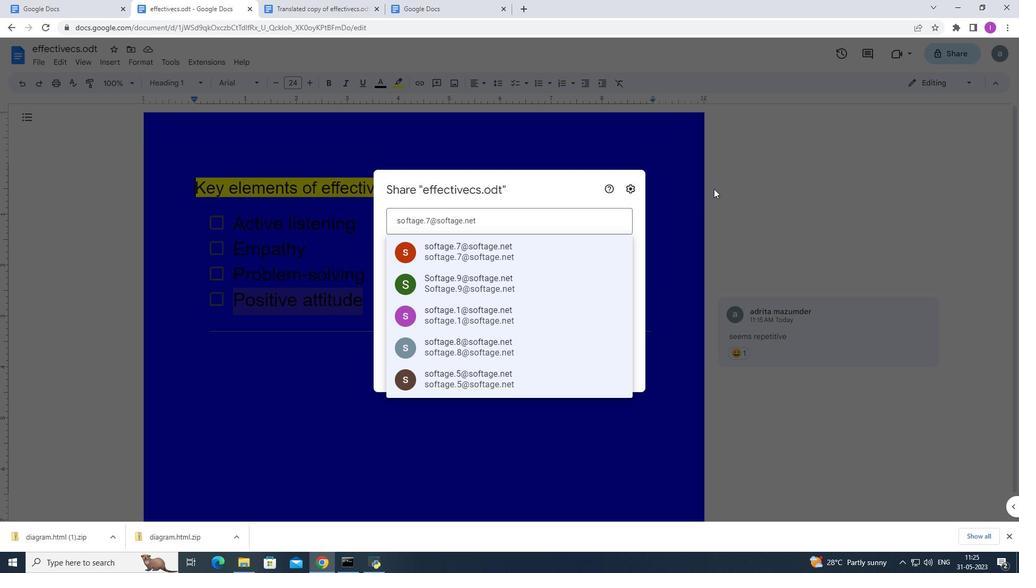 
Action: Mouse moved to (41, 64)
Screenshot: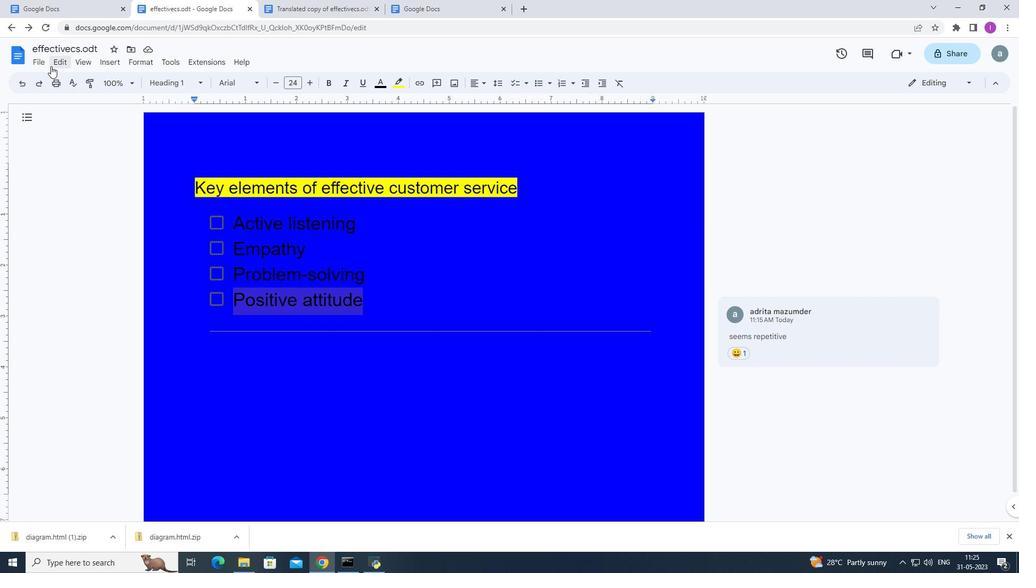 
Action: Mouse pressed left at (41, 64)
Screenshot: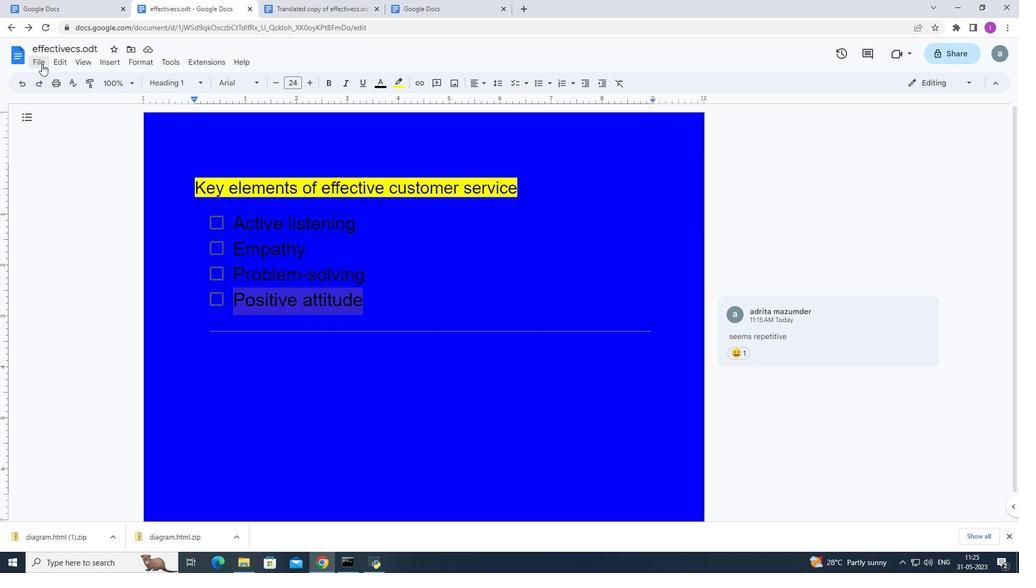 
Action: Mouse moved to (70, 139)
Screenshot: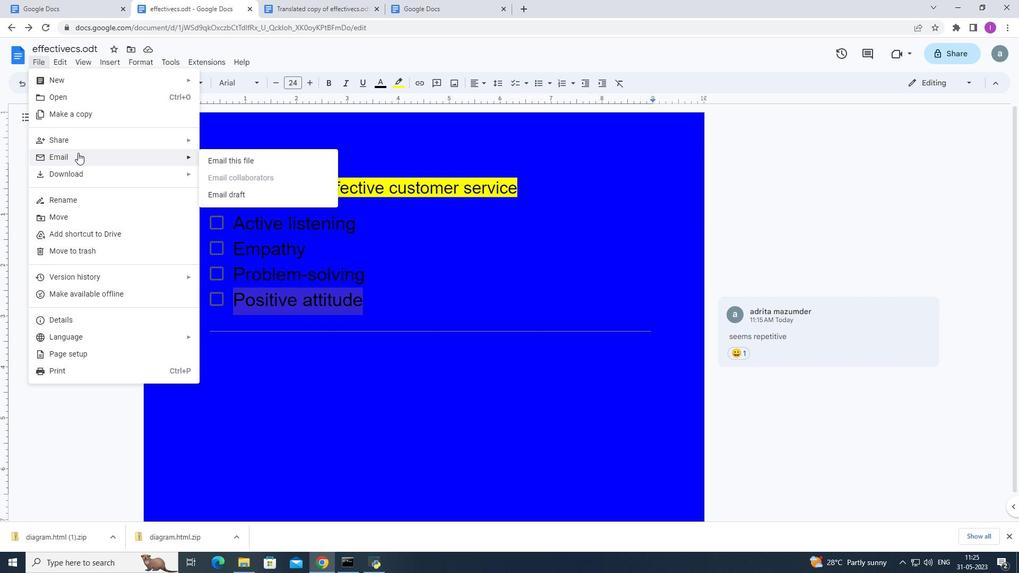 
Action: Mouse pressed left at (70, 139)
Screenshot: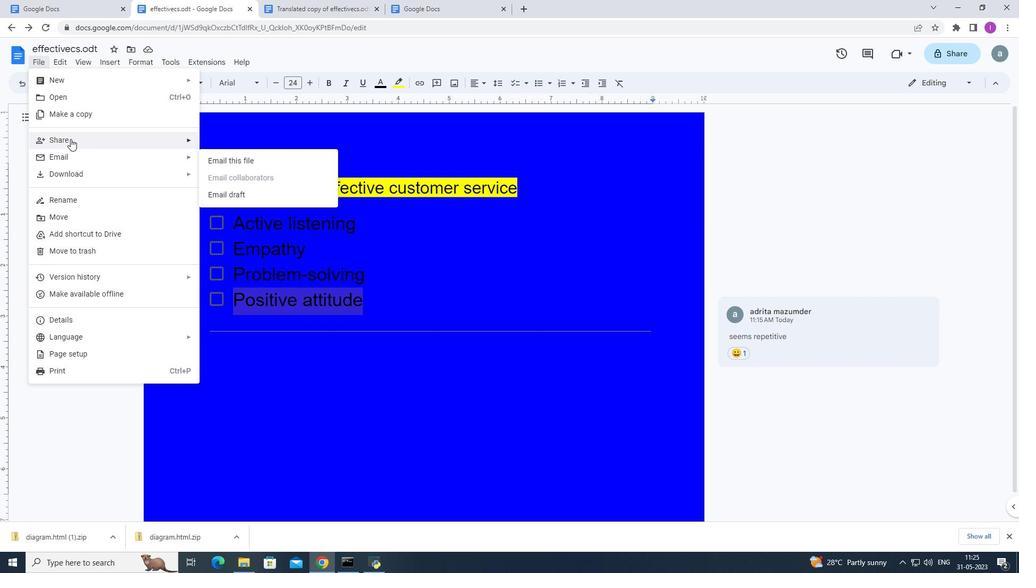 
Action: Mouse moved to (257, 146)
Screenshot: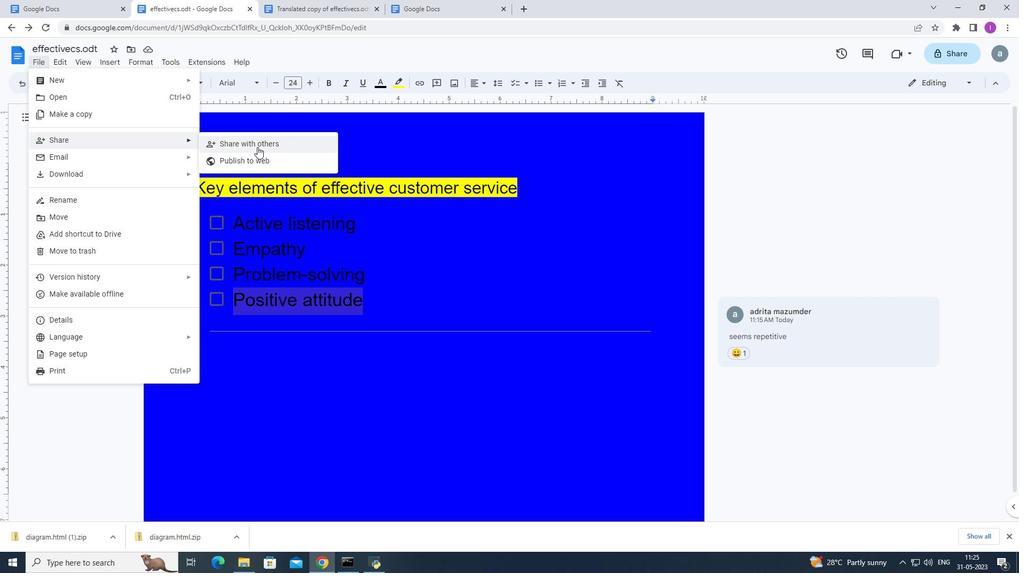 
Action: Mouse pressed left at (257, 146)
Screenshot: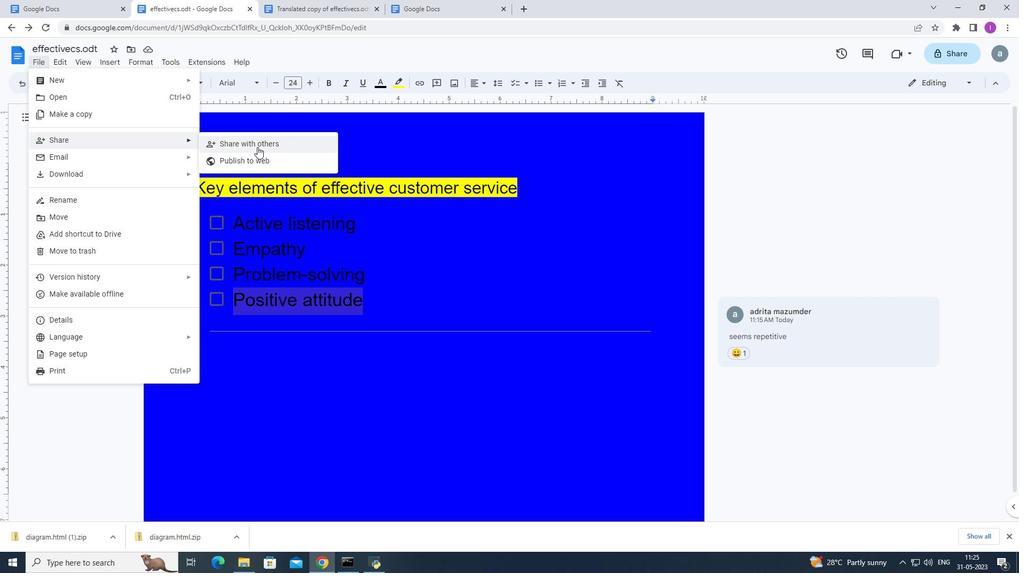 
Action: Mouse moved to (418, 223)
Screenshot: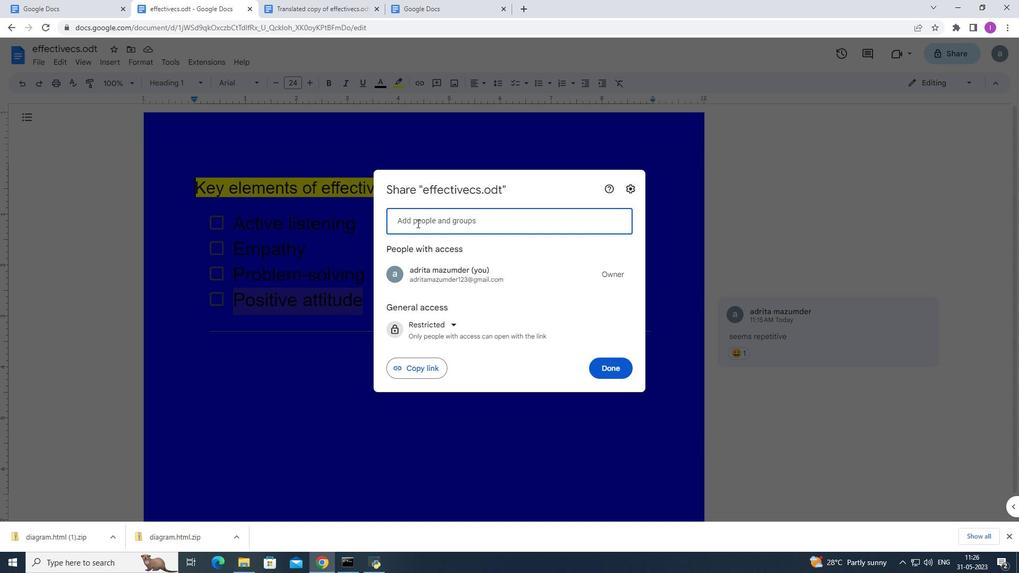 
Action: Key pressed softage.6<Key.shift>@softage.net
Screenshot: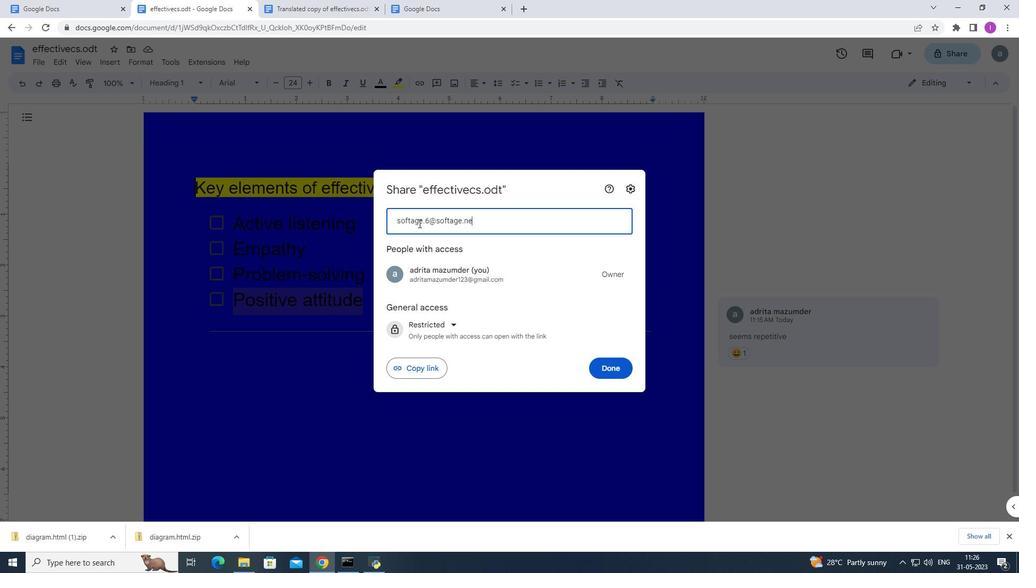 
Action: Mouse moved to (490, 255)
Screenshot: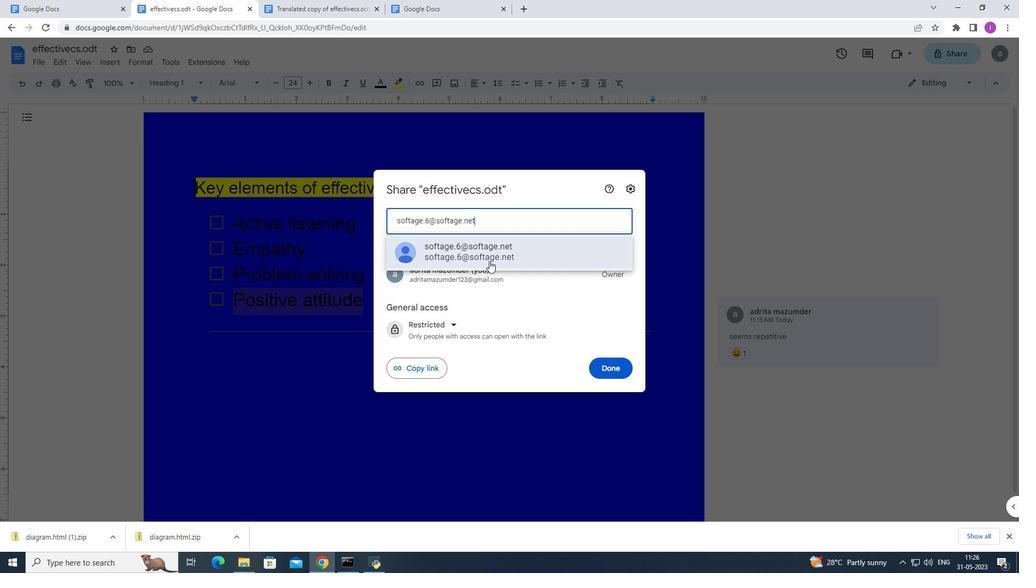 
Action: Mouse pressed left at (490, 255)
Screenshot: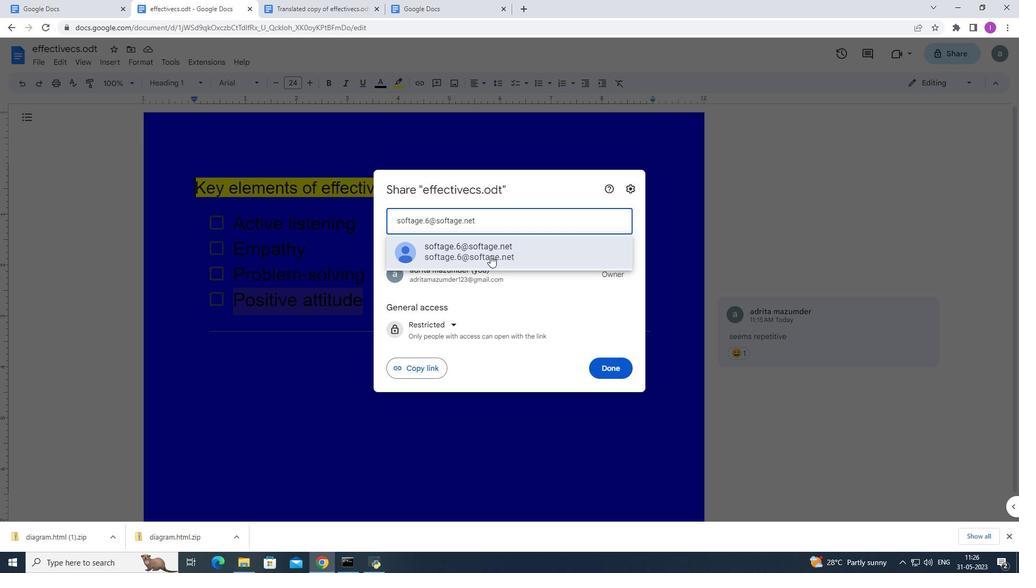 
Action: Mouse moved to (434, 355)
Screenshot: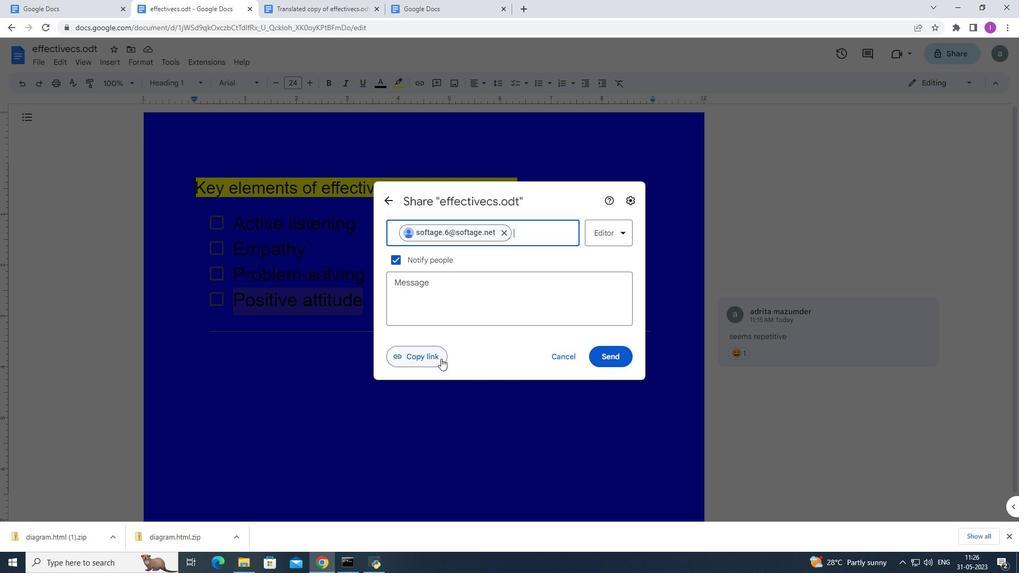 
Action: Mouse pressed left at (434, 355)
Screenshot: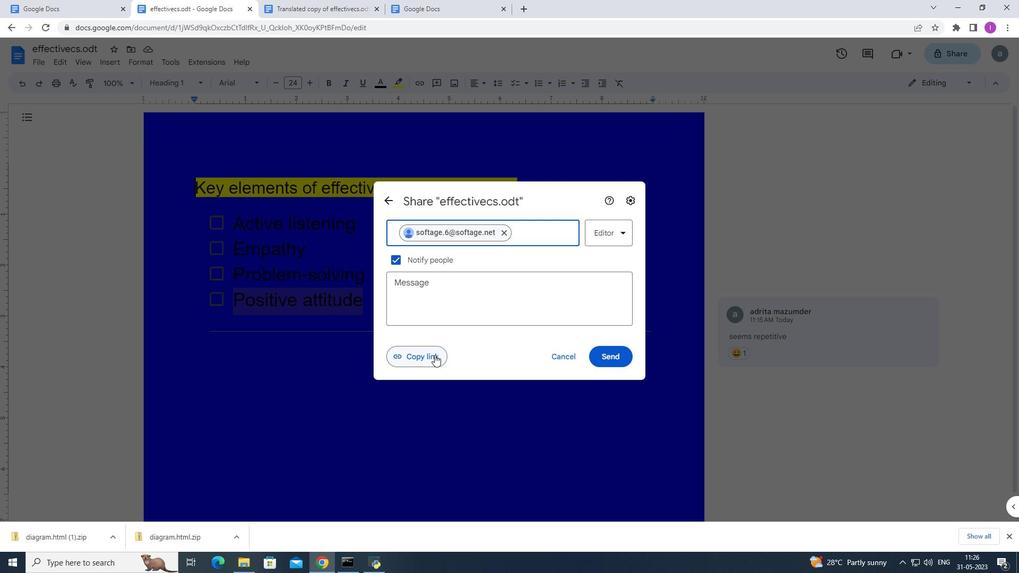 
Action: Mouse moved to (616, 361)
Screenshot: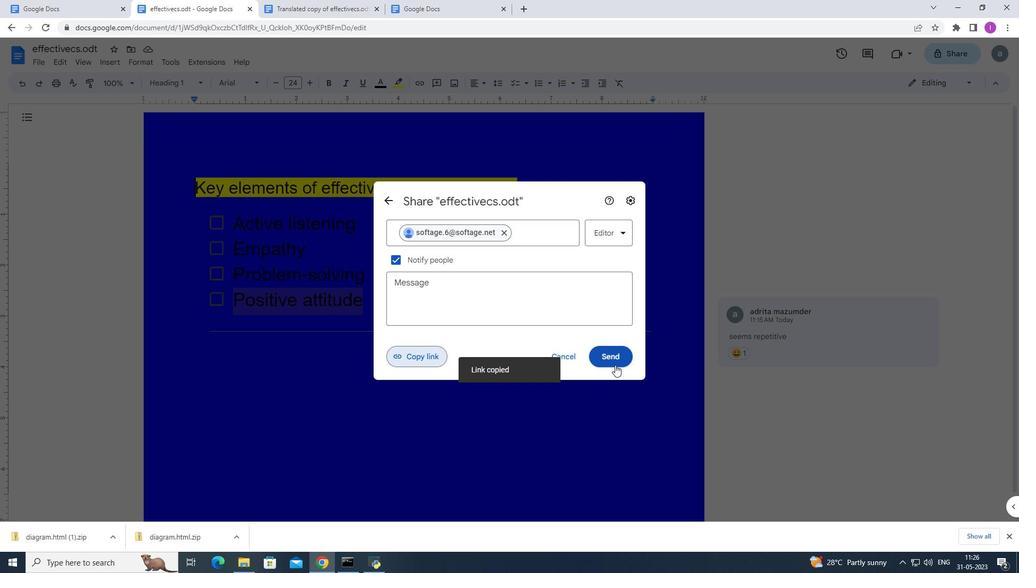 
Action: Mouse pressed left at (616, 361)
Screenshot: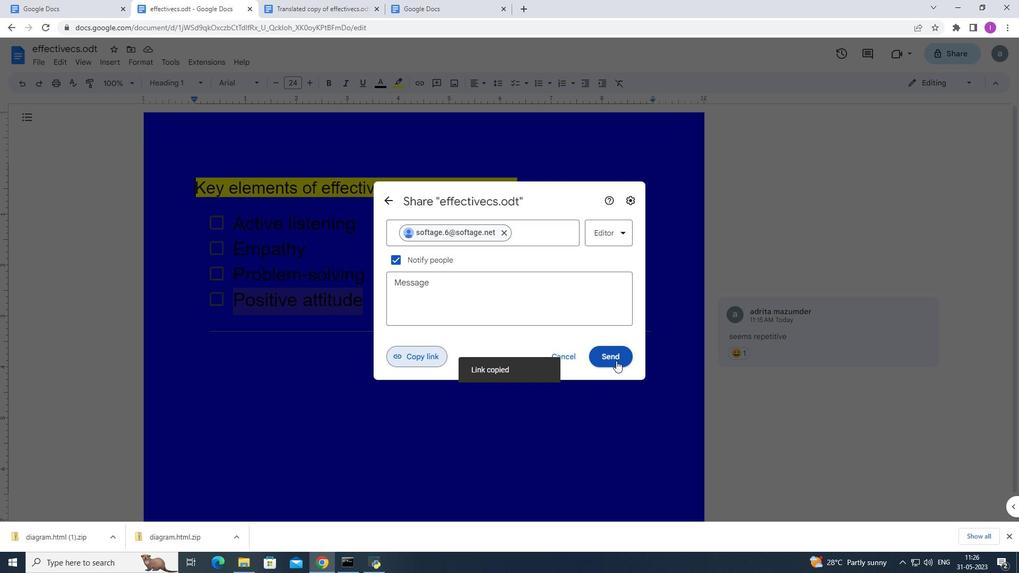
Action: Mouse moved to (36, 60)
Screenshot: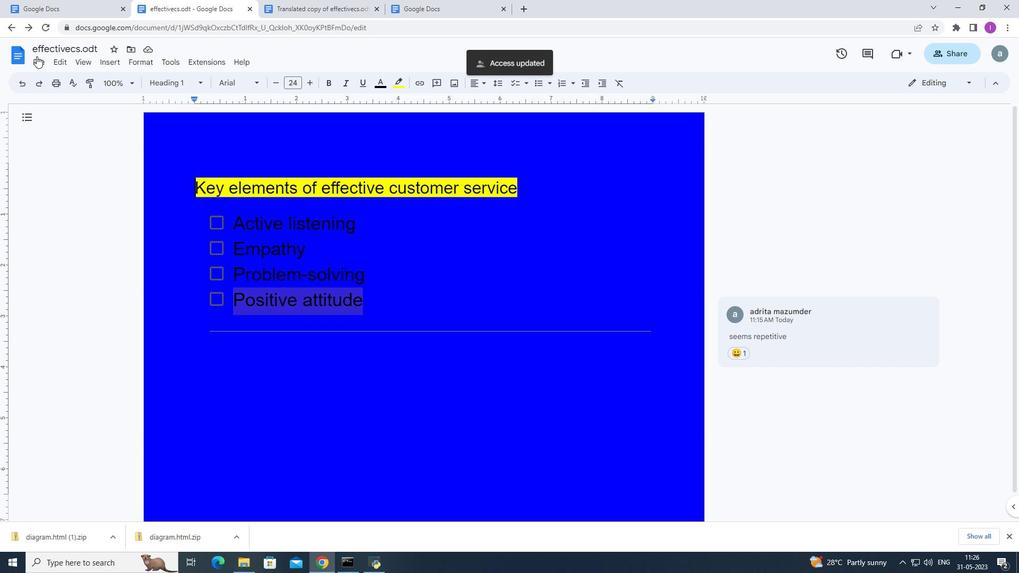 
Action: Mouse pressed left at (36, 60)
Screenshot: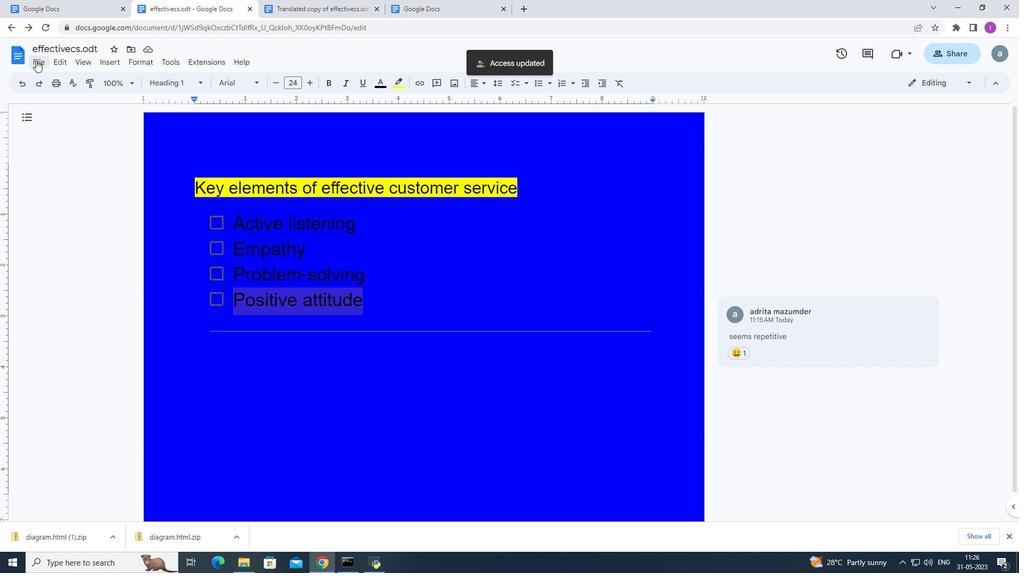 
Action: Mouse moved to (69, 110)
Screenshot: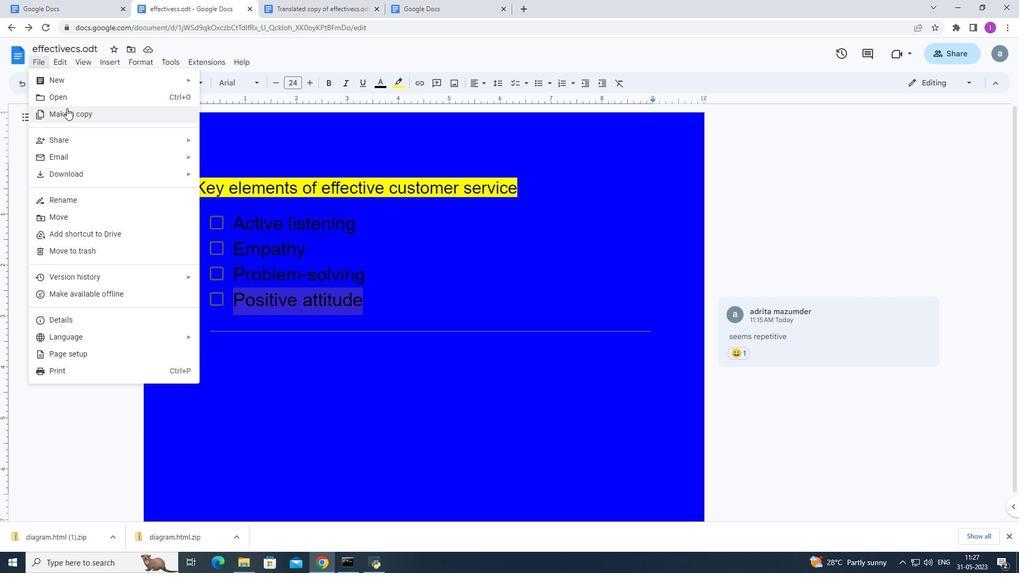 
Action: Mouse pressed left at (69, 110)
Screenshot: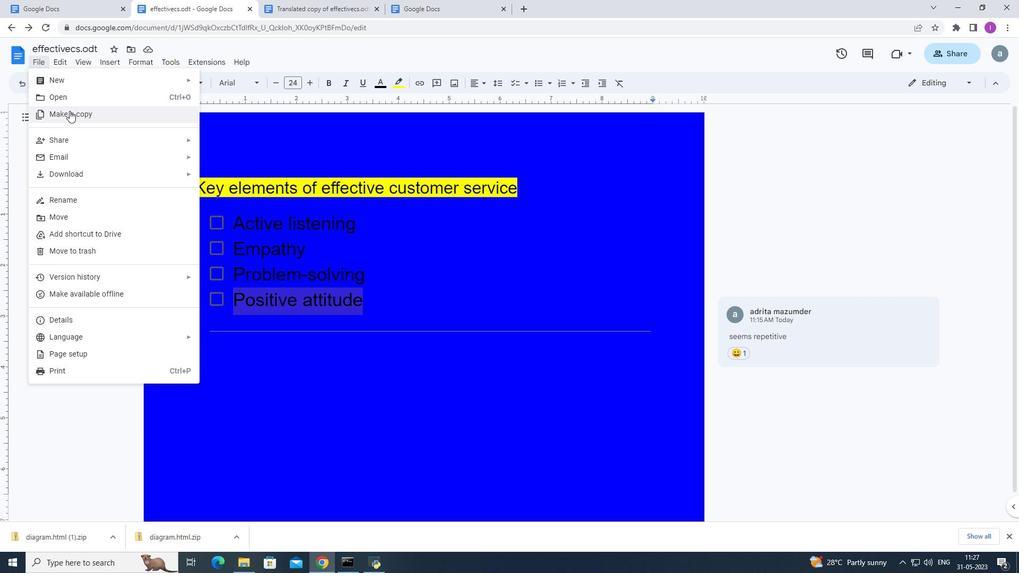 
Action: Mouse moved to (528, 238)
Screenshot: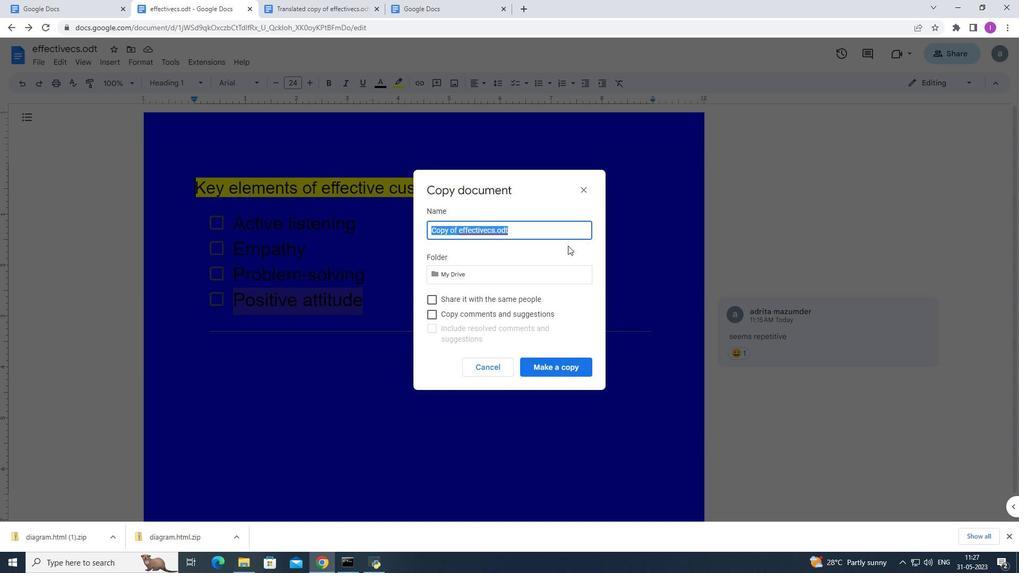 
Action: Key pressed without<Key.space>changing<Key.space>the<Key.space>auto<Key.space>name
Screenshot: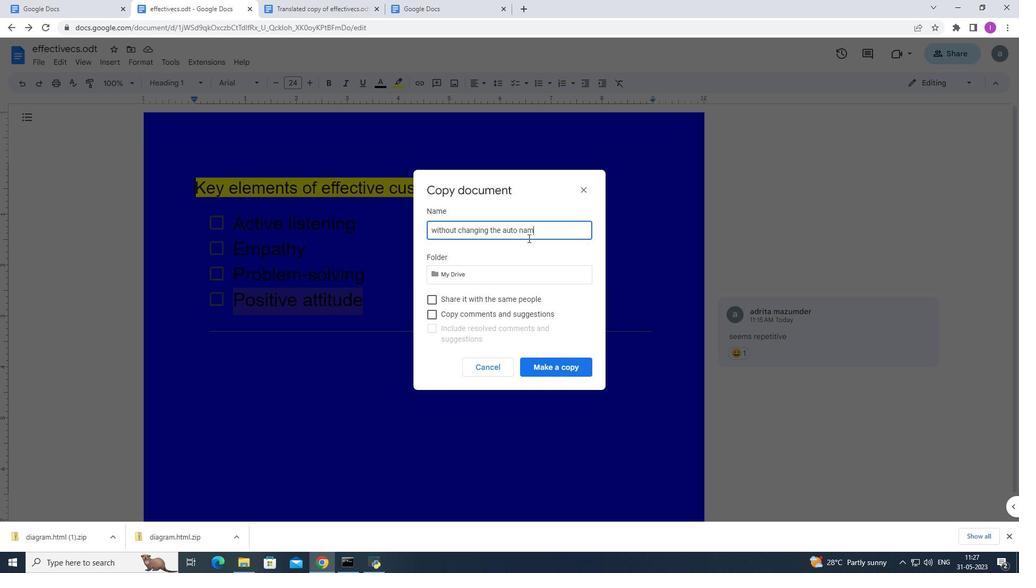 
Action: Mouse moved to (560, 371)
Screenshot: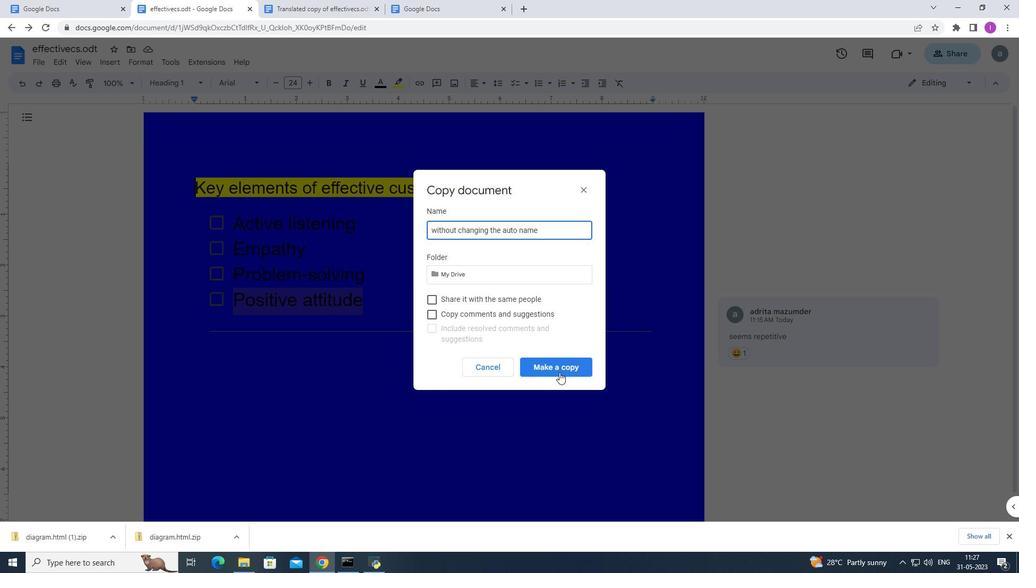 
Action: Mouse pressed left at (560, 371)
Screenshot: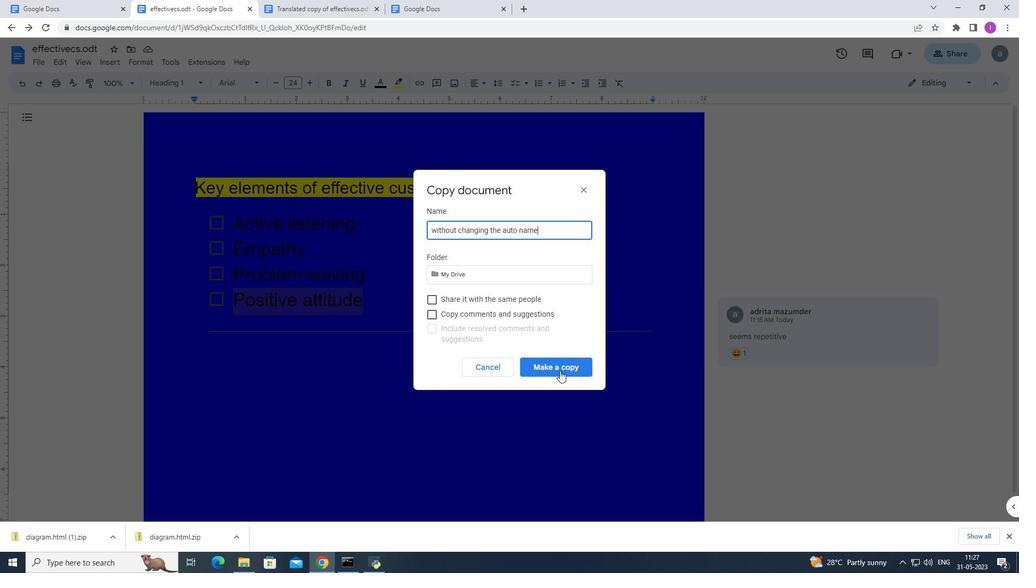 
Action: Mouse moved to (207, 10)
Screenshot: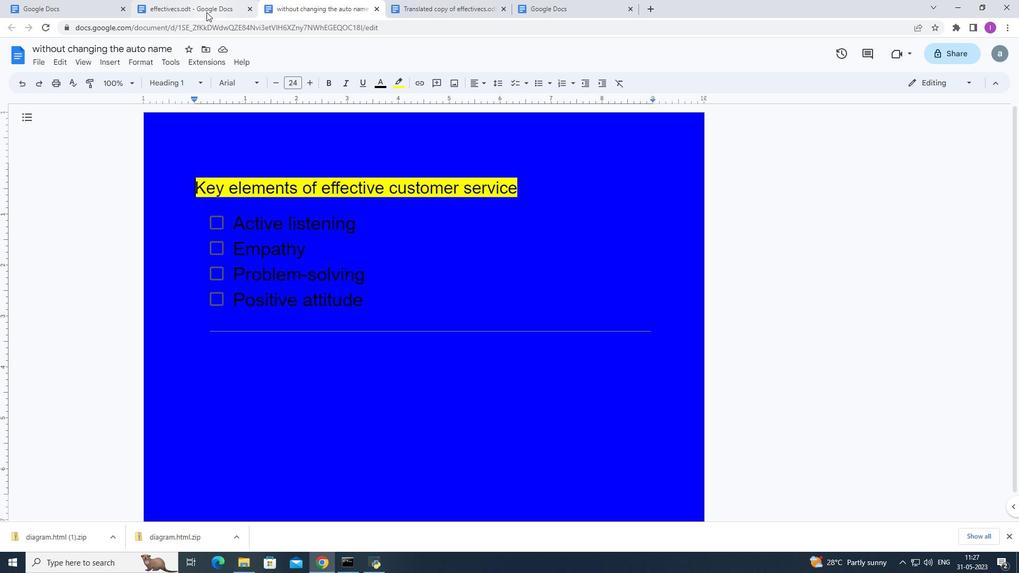 
Action: Mouse pressed left at (207, 10)
Screenshot: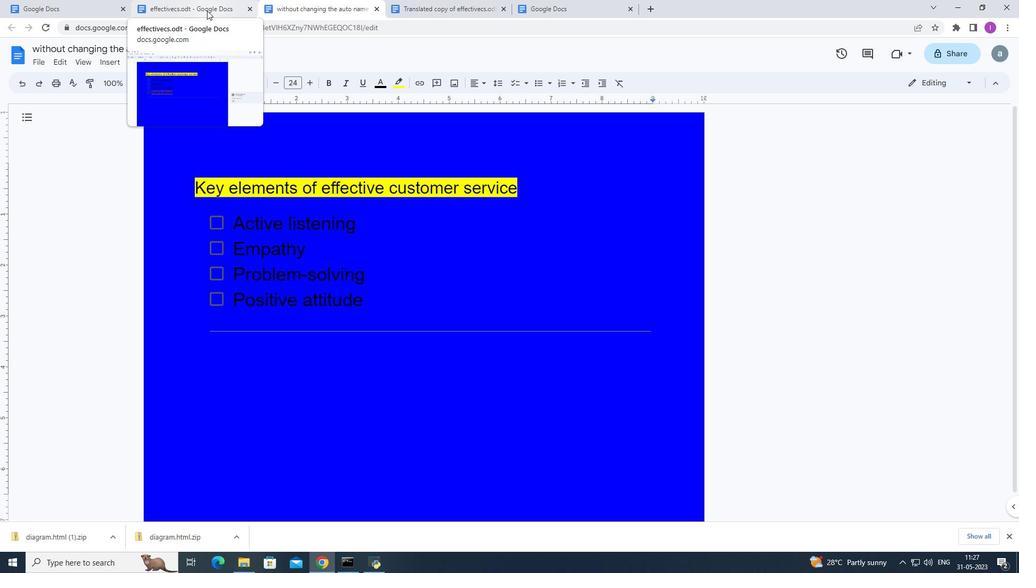 
Action: Mouse moved to (88, 7)
Screenshot: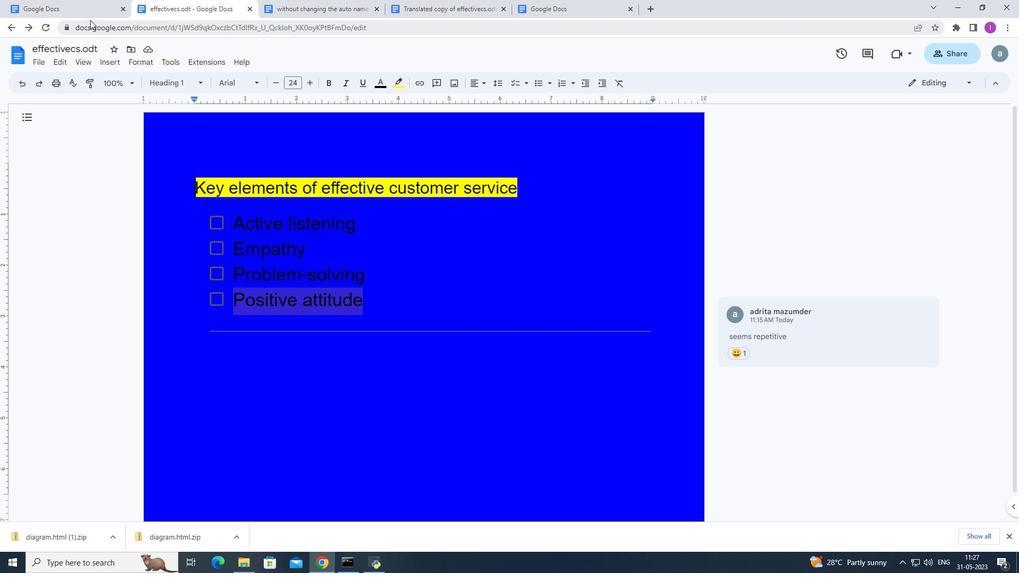 
Action: Mouse pressed left at (88, 7)
Screenshot: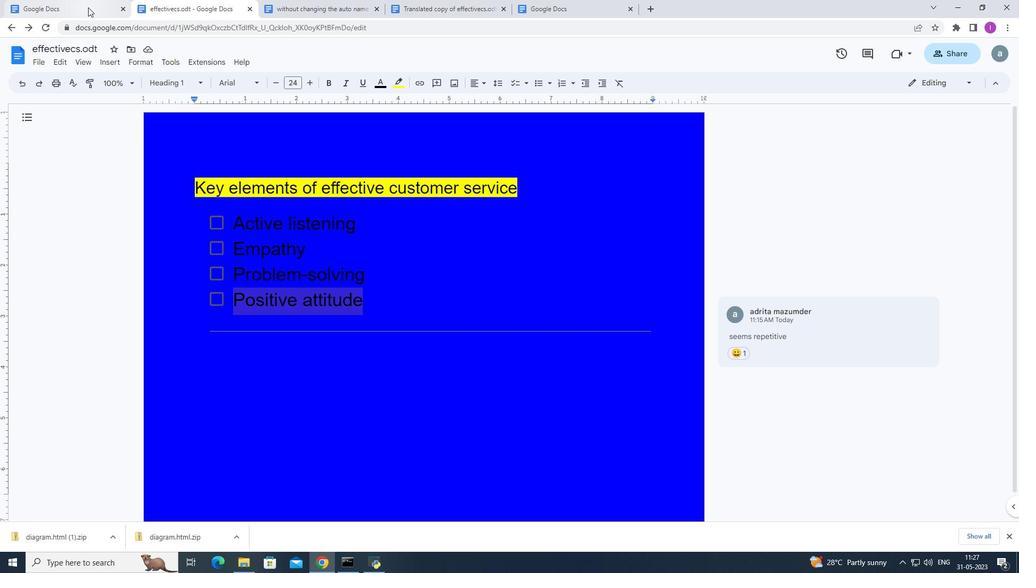 
Action: Mouse moved to (996, 50)
Screenshot: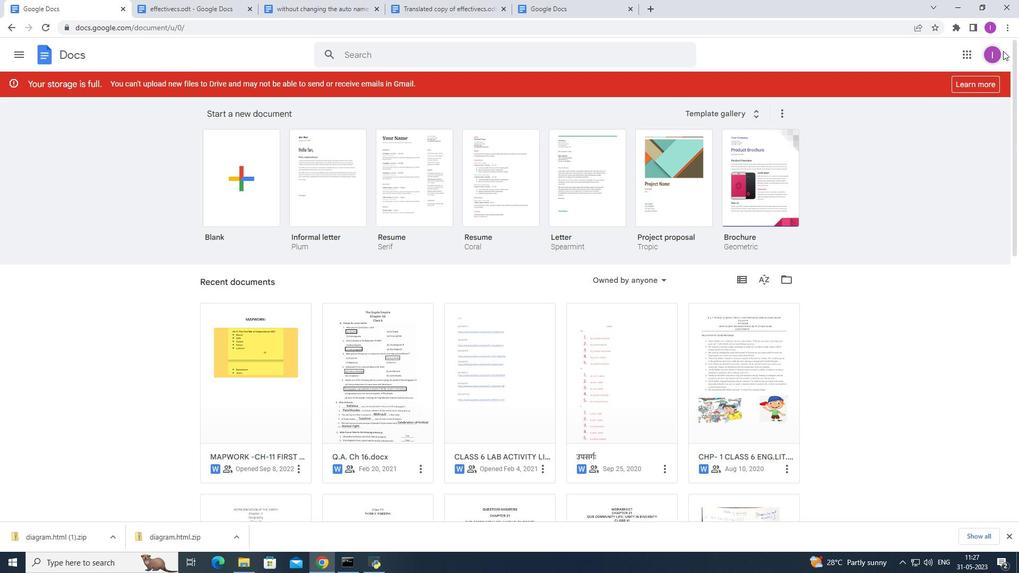 
Action: Mouse pressed left at (996, 50)
Screenshot: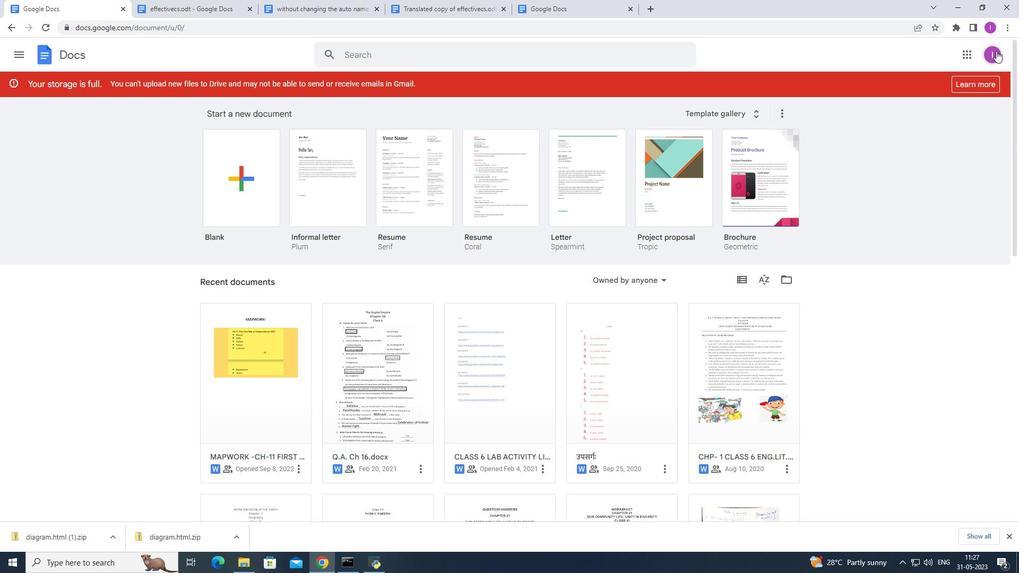 
Action: Mouse moved to (885, 178)
Screenshot: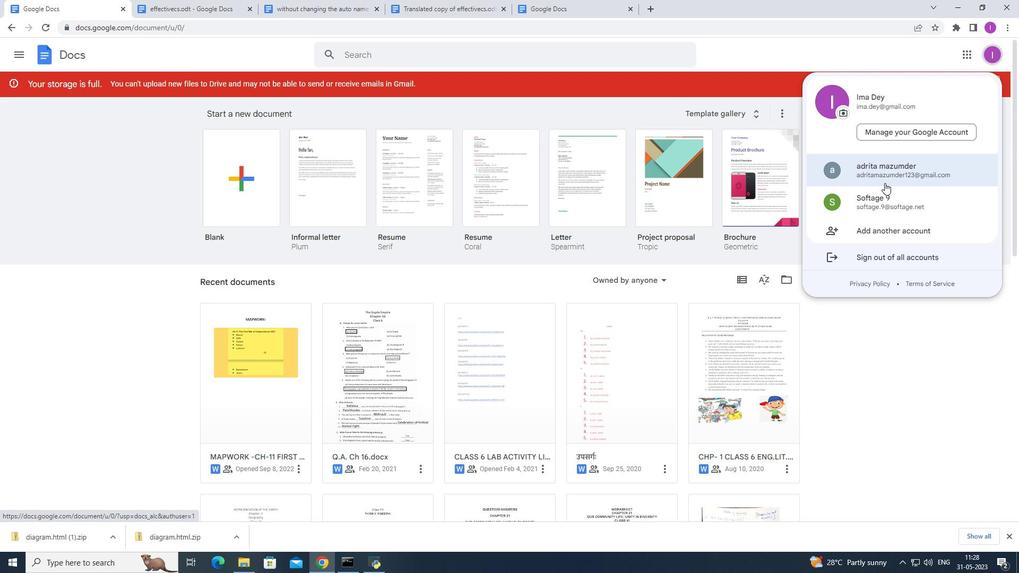 
Action: Mouse pressed left at (885, 178)
Screenshot: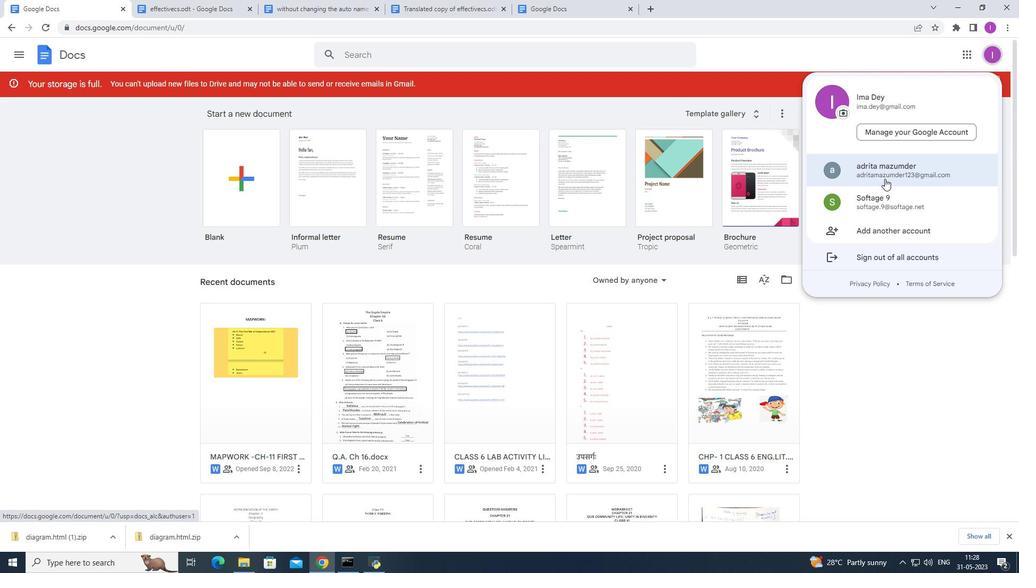 
Action: Mouse moved to (301, 445)
Screenshot: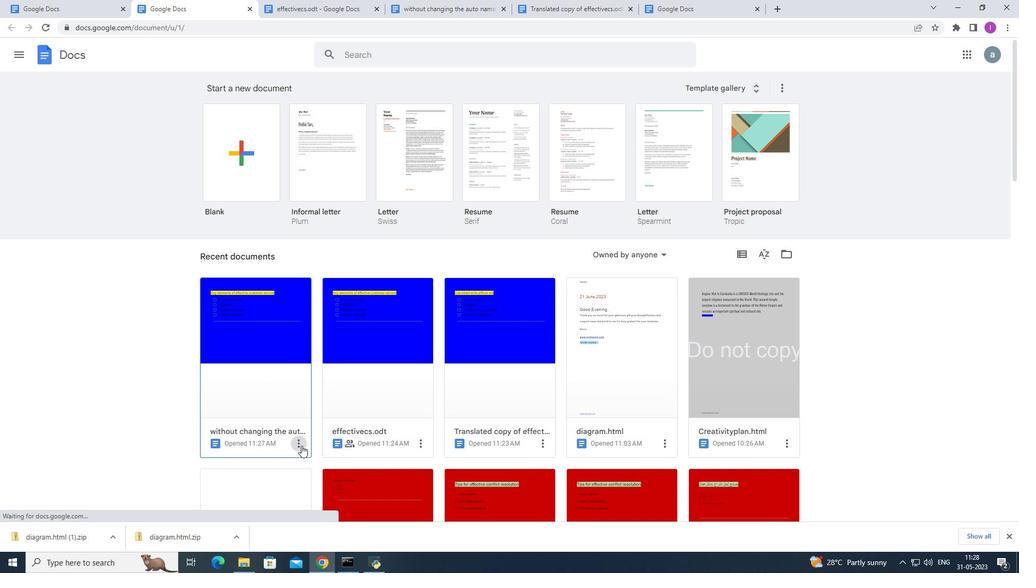
Action: Mouse pressed left at (301, 445)
Screenshot: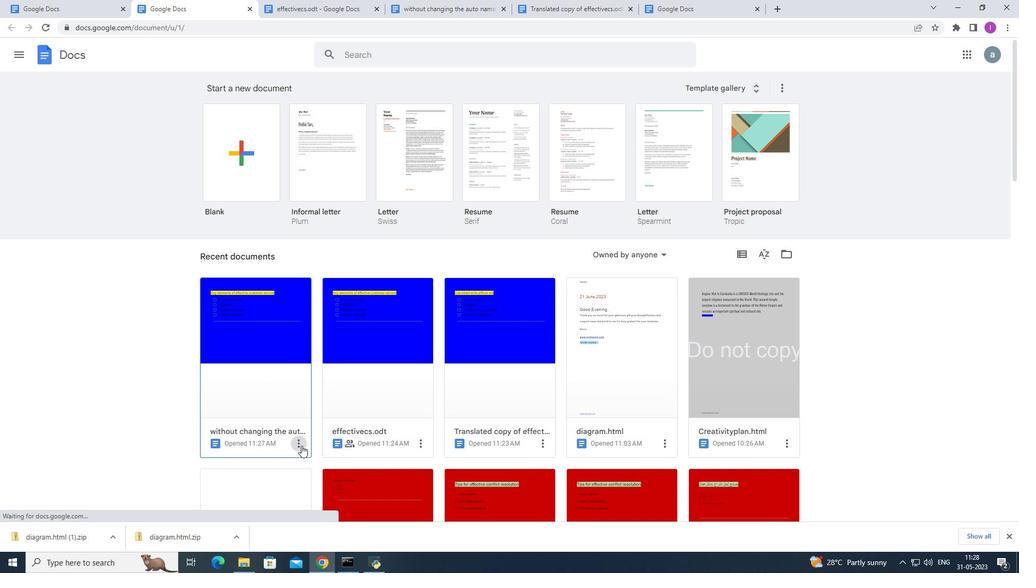
Action: Mouse moved to (299, 373)
Screenshot: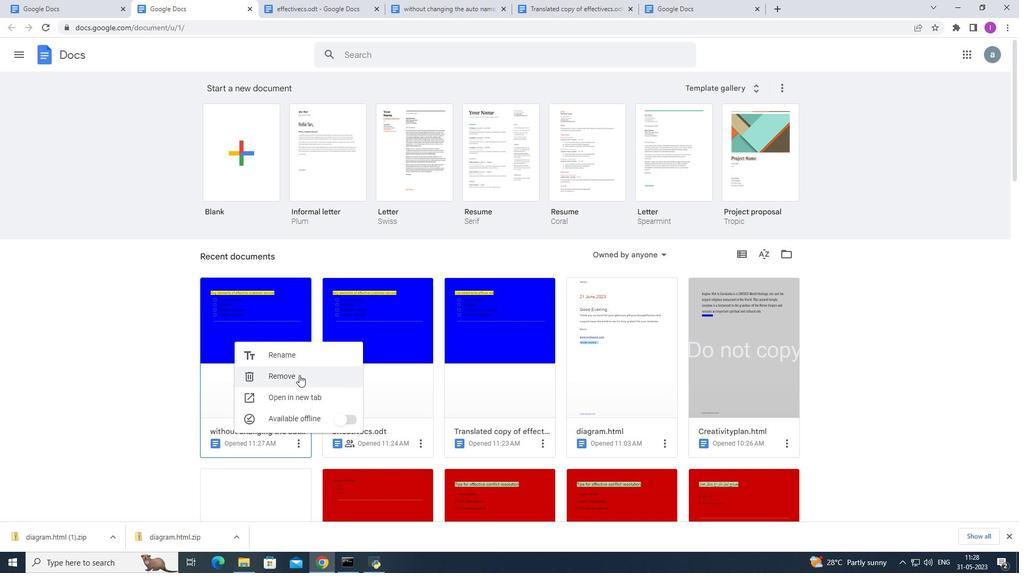 
Action: Mouse pressed left at (299, 373)
Screenshot: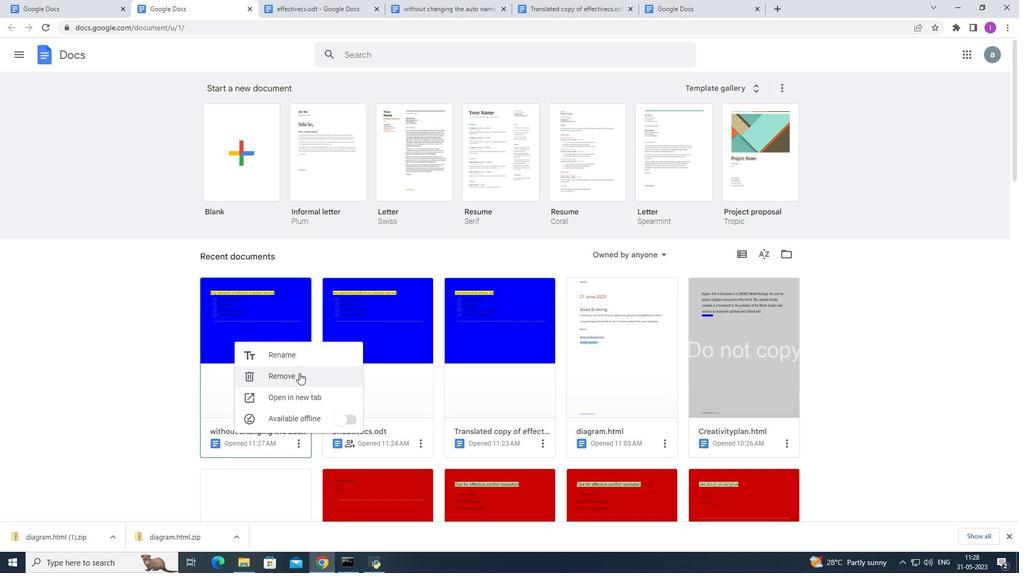 
Action: Mouse moved to (673, 307)
Screenshot: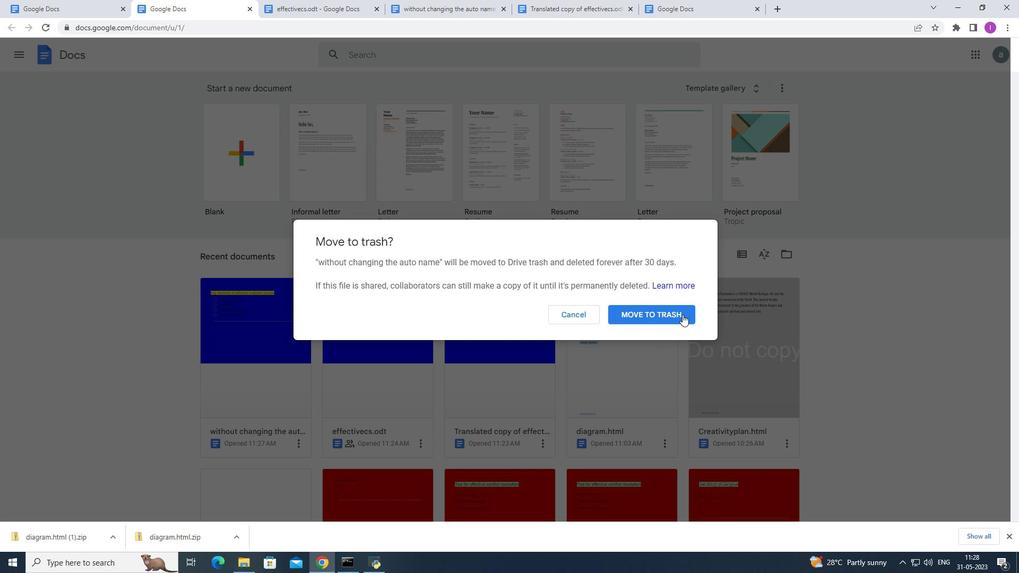 
Action: Mouse pressed left at (673, 307)
Screenshot: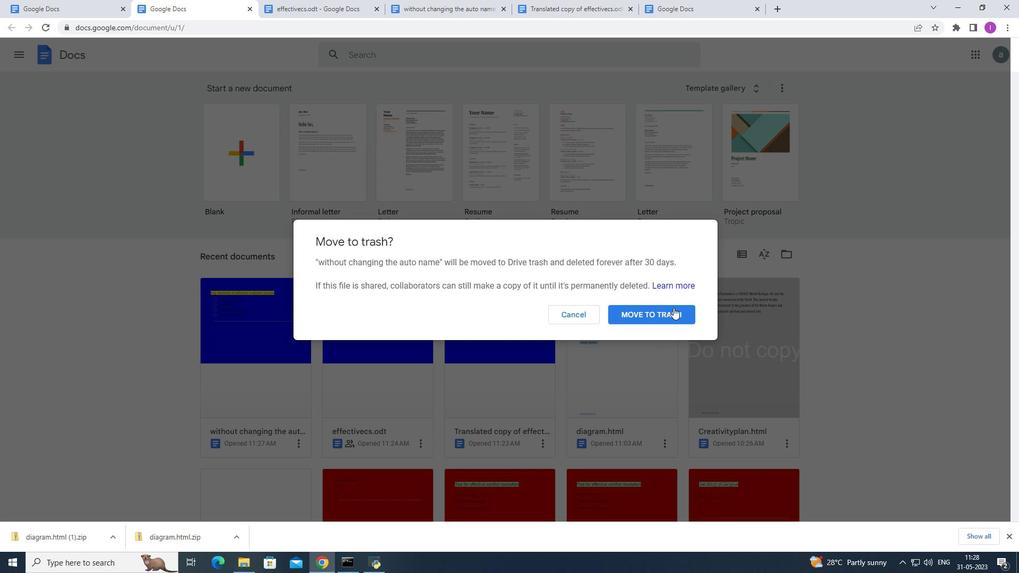 
Action: Mouse moved to (473, 291)
Screenshot: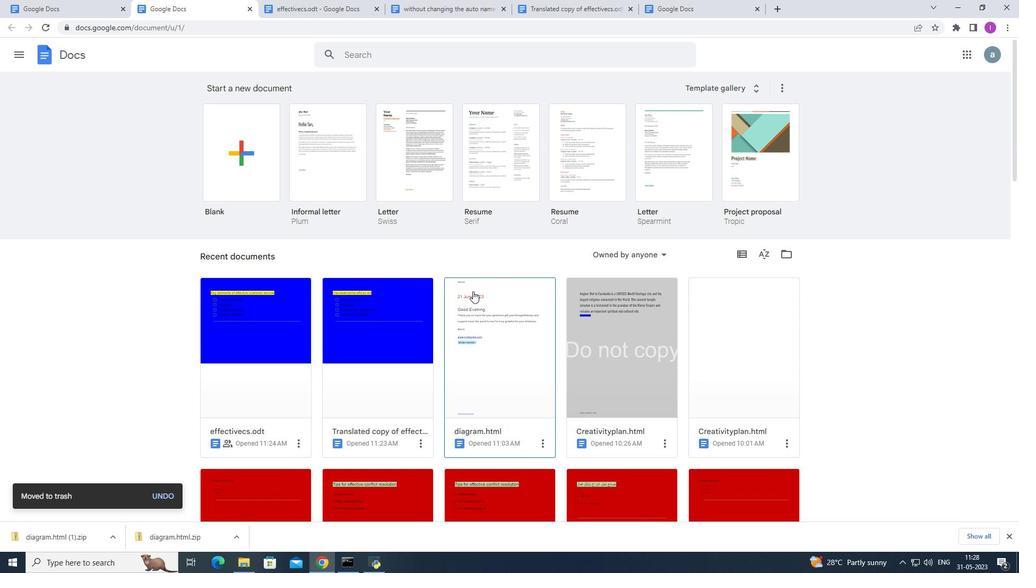 
